 Task: In Heading Arial with underline. Font size of heading  '18'Font style of data Calibri. Font size of data  9Alignment of headline & data Align center. Fill color in heading,  RedFont color of data Black Apply border in Data No BorderIn the sheet   Spark Sales book
Action: Mouse moved to (122, 168)
Screenshot: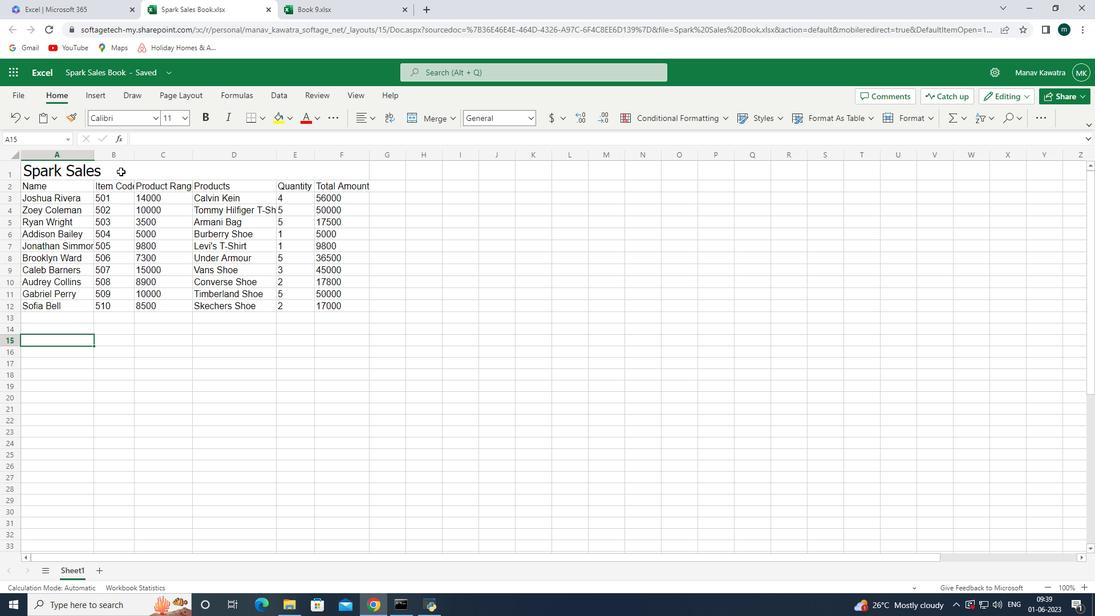 
Action: Mouse pressed left at (122, 168)
Screenshot: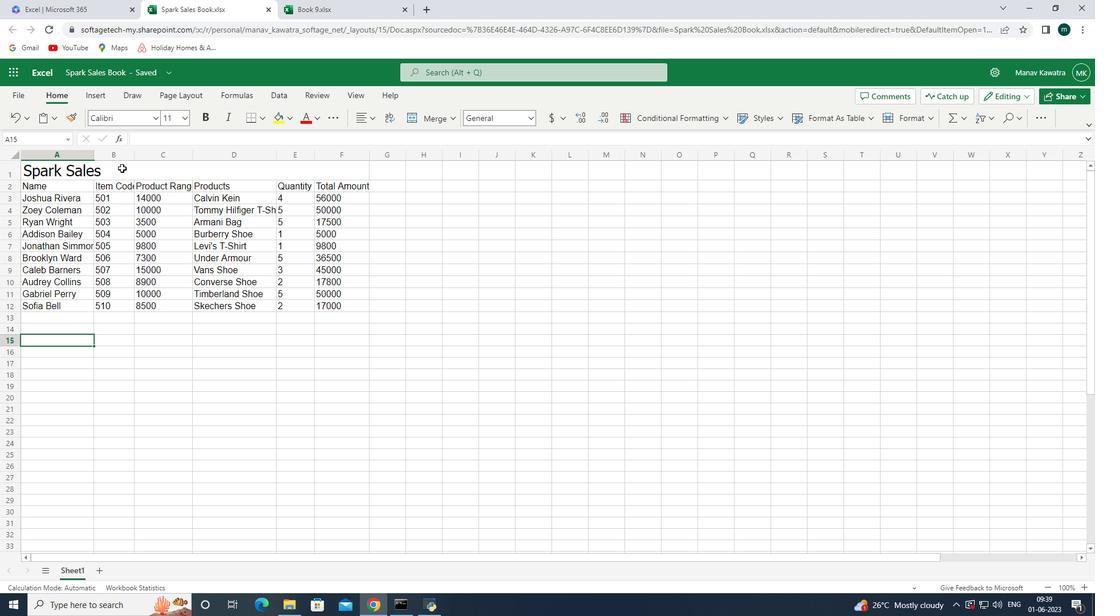 
Action: Mouse moved to (156, 118)
Screenshot: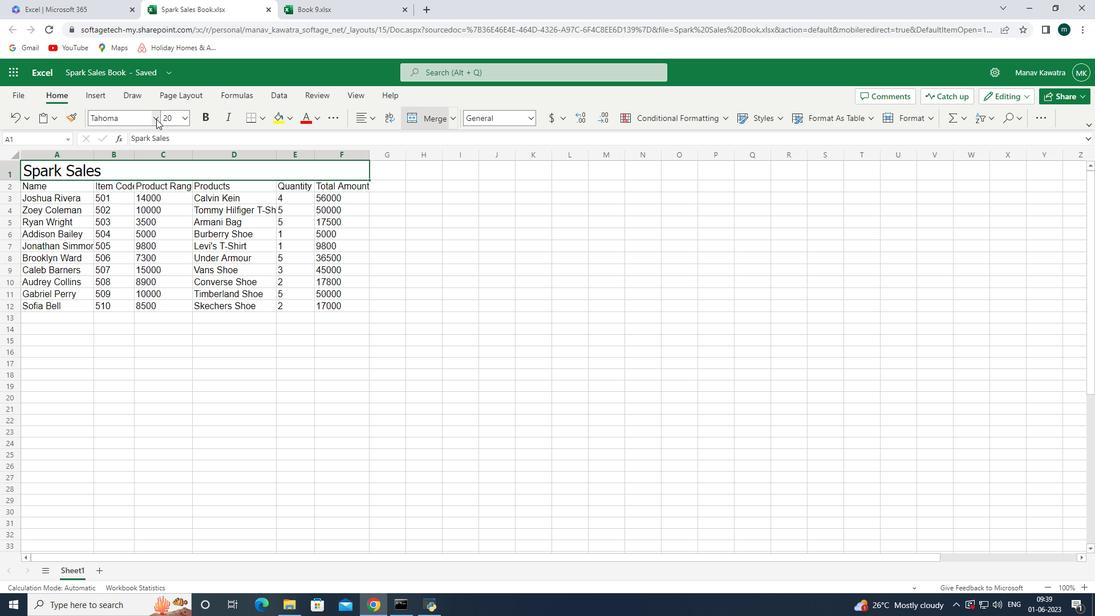 
Action: Mouse pressed left at (156, 118)
Screenshot: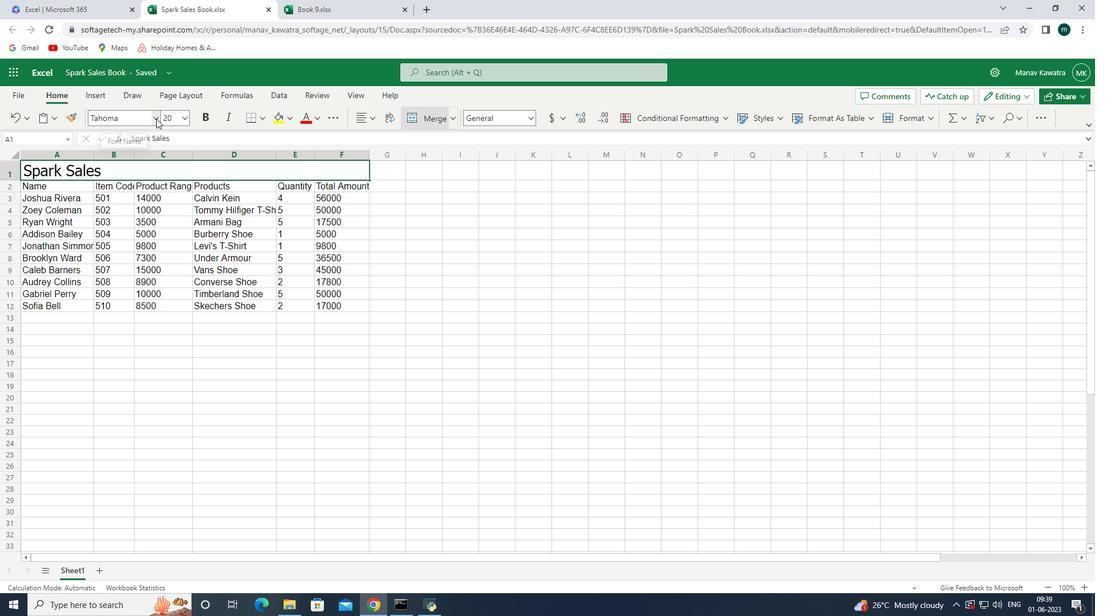 
Action: Mouse moved to (146, 449)
Screenshot: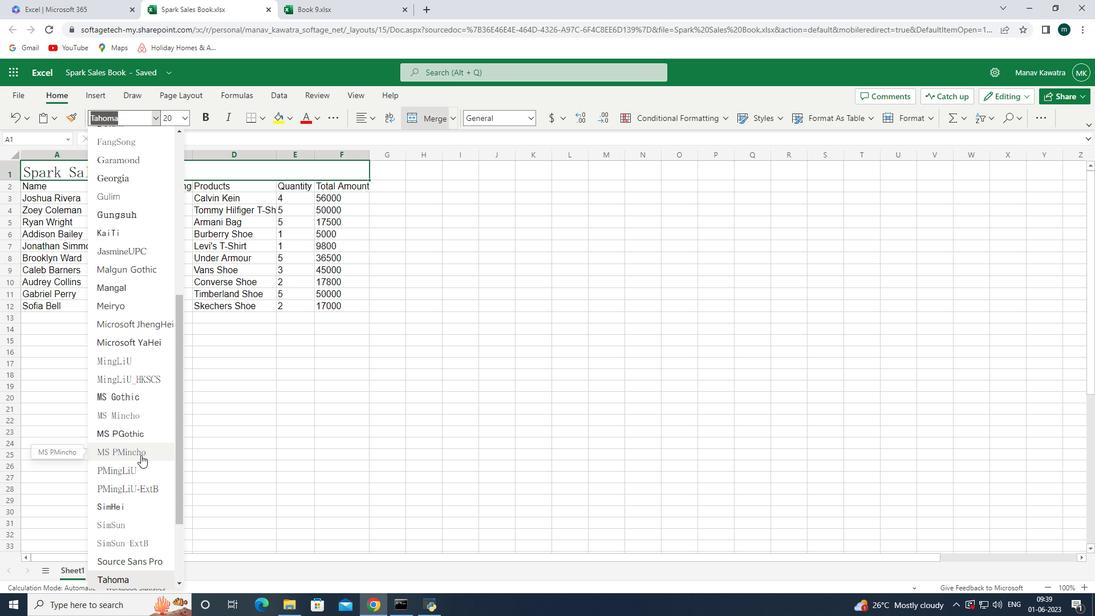 
Action: Key pressed <Key.up><Key.up><Key.up><Key.up><Key.up><Key.up><Key.up><Key.up><Key.up><Key.up><Key.up><Key.up><Key.up><Key.up><Key.up><Key.up><Key.up><Key.up><Key.up><Key.up><Key.up><Key.up><Key.up><Key.up><Key.up><Key.up><Key.up><Key.up><Key.up><Key.up><Key.up><Key.up><Key.up><Key.up><Key.up><Key.up><Key.up><Key.up><Key.up><Key.up><Key.enter><Key.down>
Screenshot: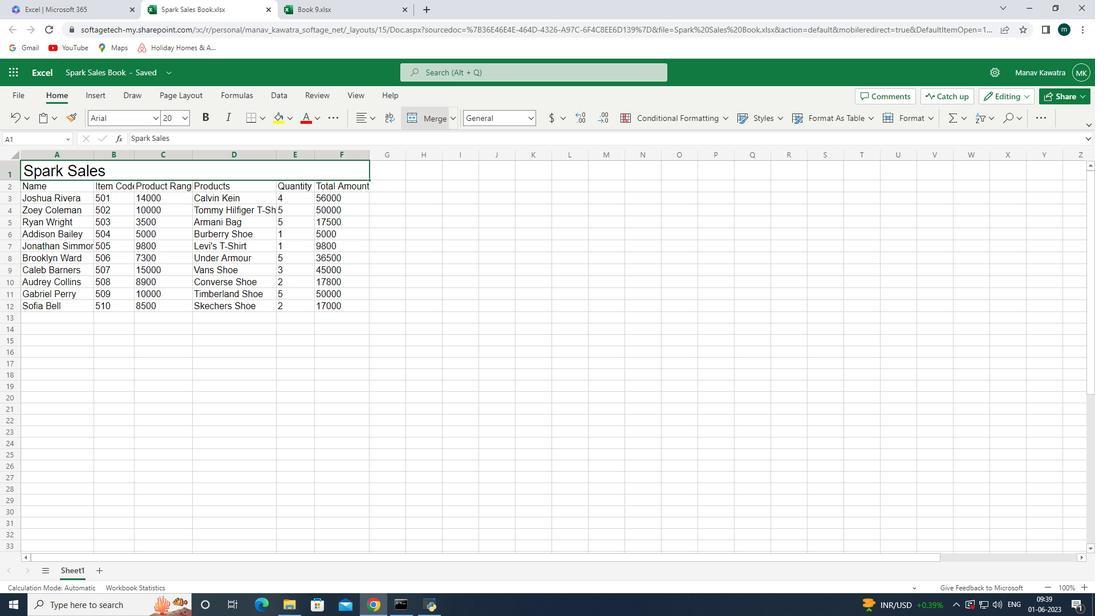 
Action: Mouse moved to (164, 172)
Screenshot: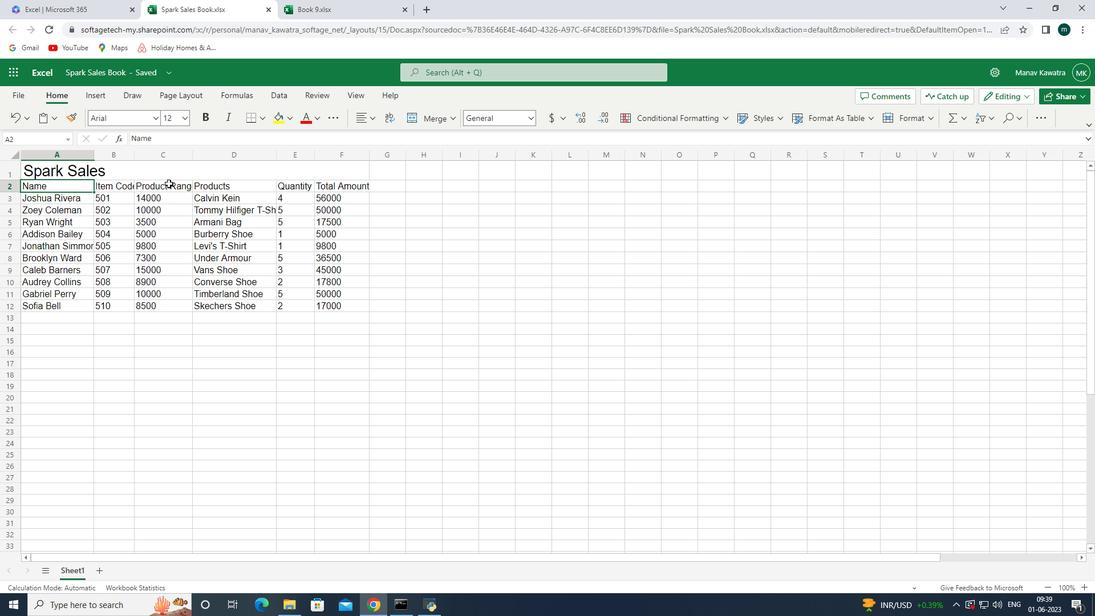 
Action: Mouse pressed left at (164, 172)
Screenshot: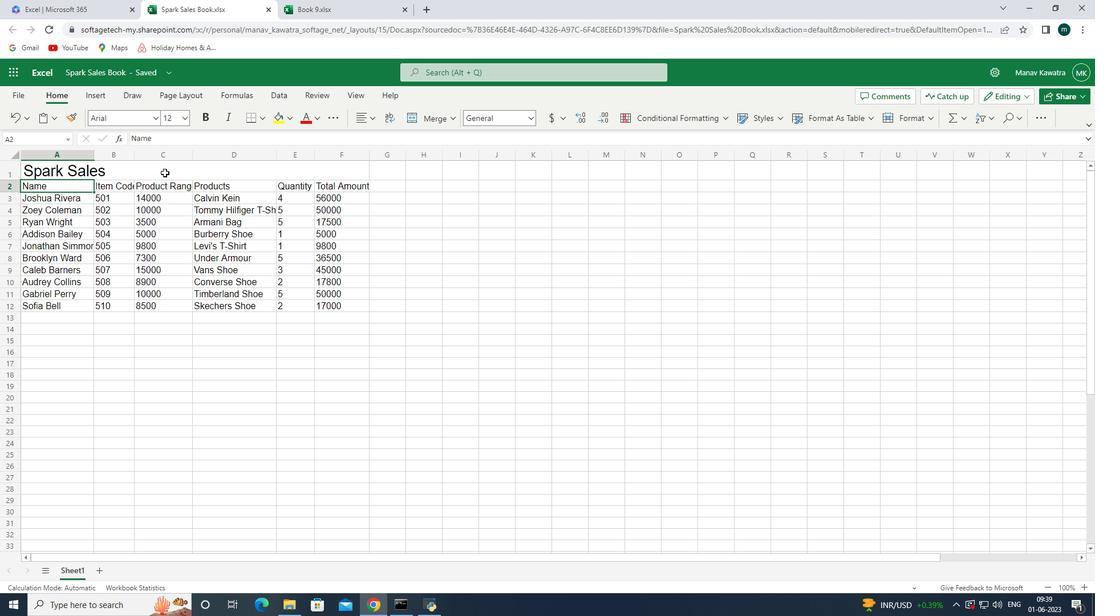 
Action: Mouse moved to (184, 117)
Screenshot: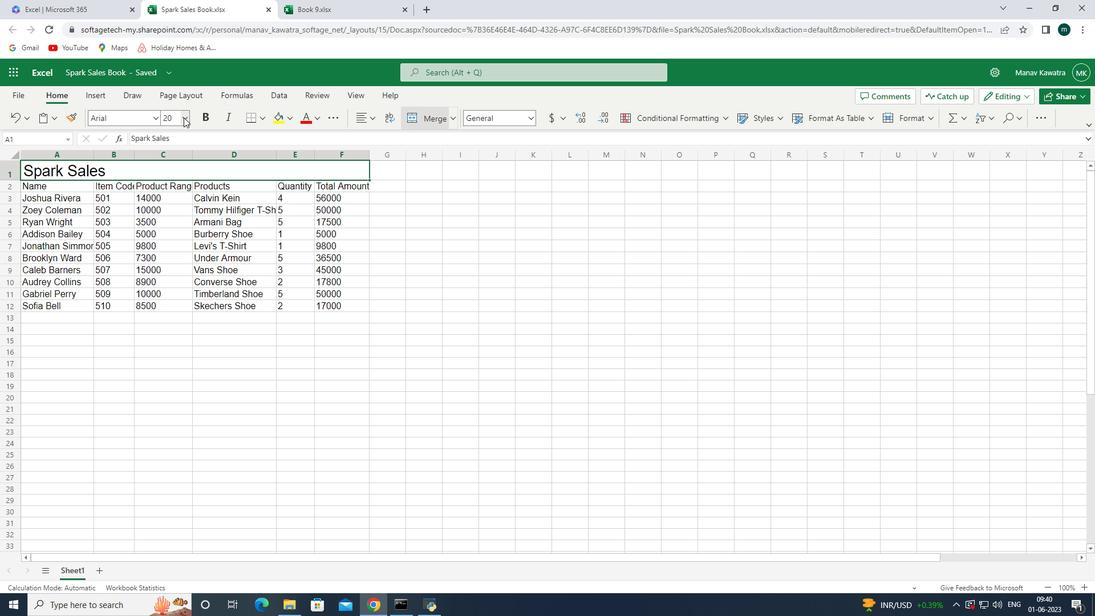 
Action: Mouse pressed left at (184, 117)
Screenshot: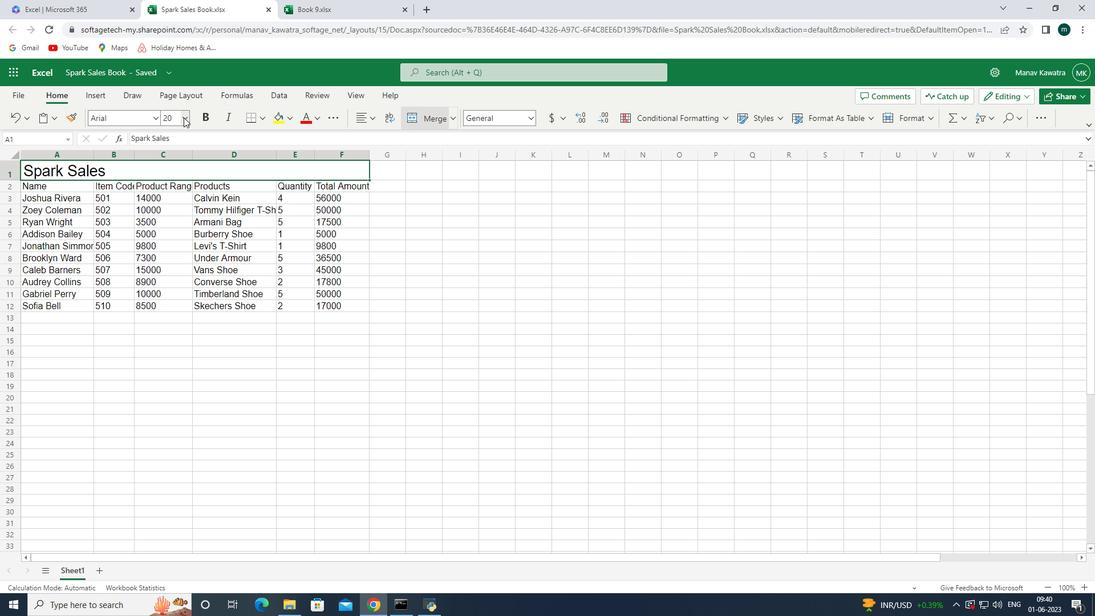 
Action: Mouse moved to (176, 261)
Screenshot: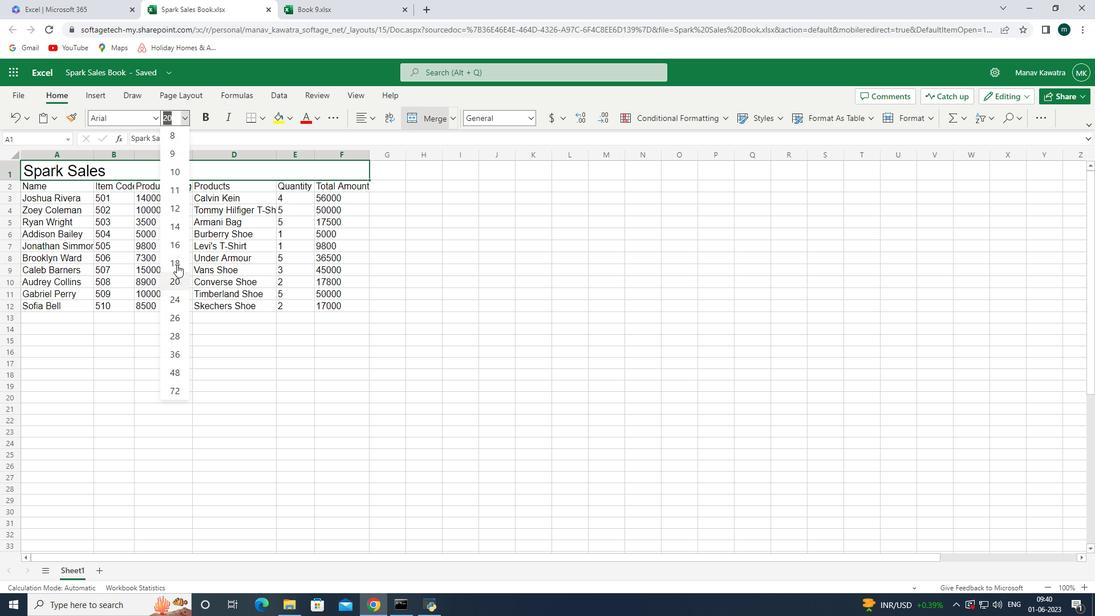 
Action: Mouse pressed left at (176, 261)
Screenshot: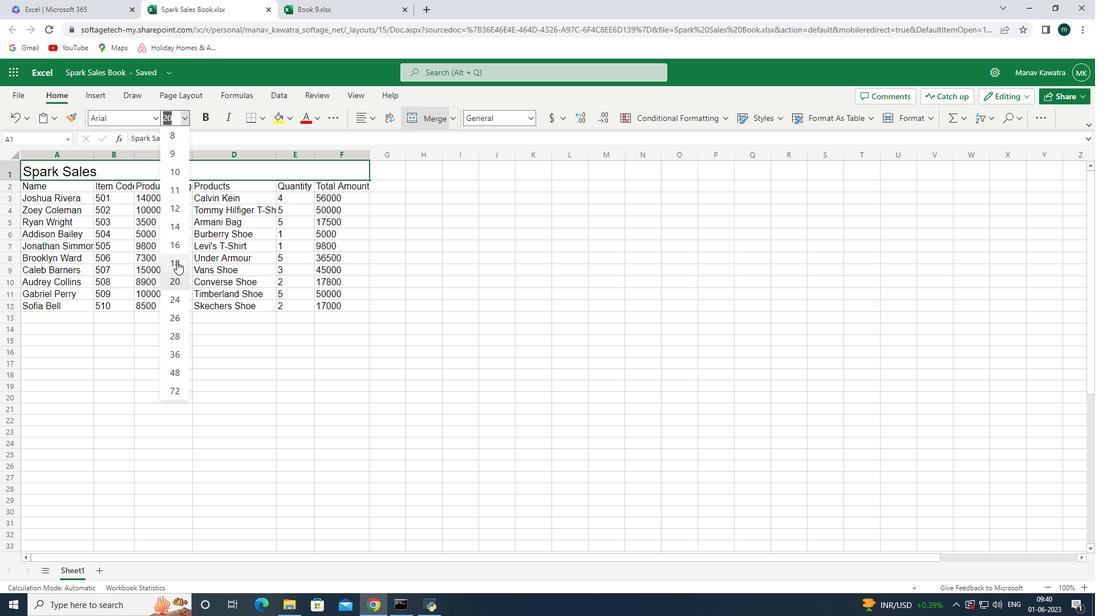 
Action: Mouse moved to (333, 122)
Screenshot: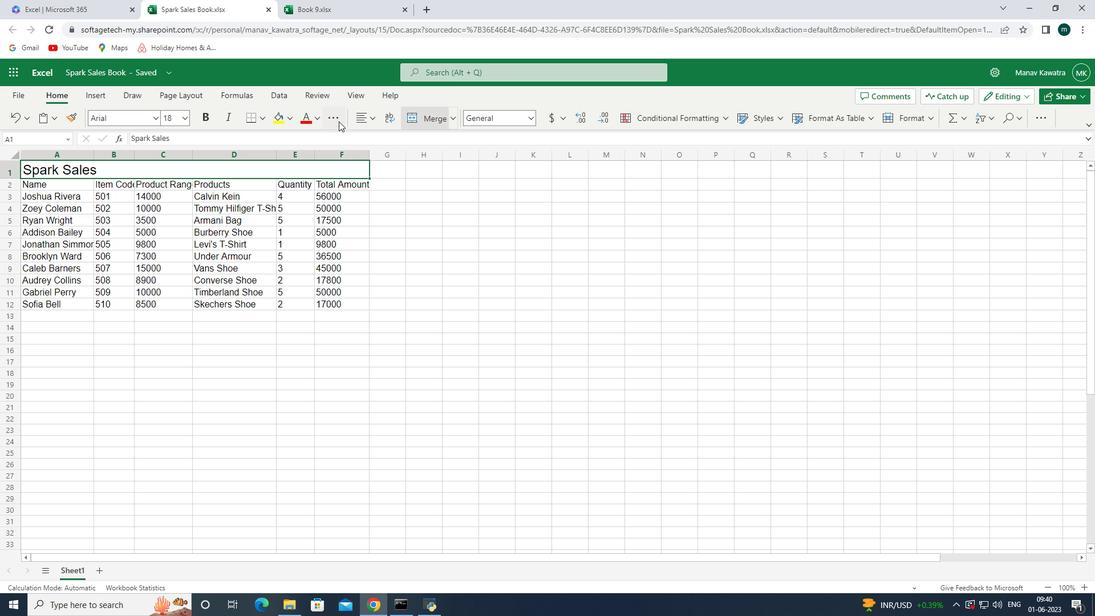 
Action: Mouse pressed left at (333, 122)
Screenshot: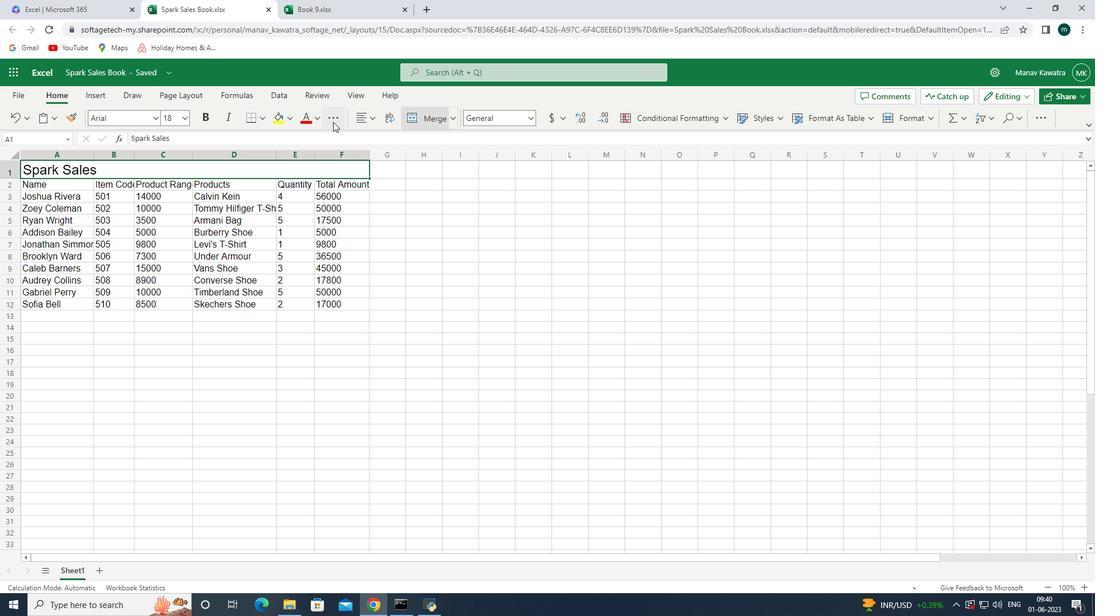 
Action: Mouse moved to (361, 193)
Screenshot: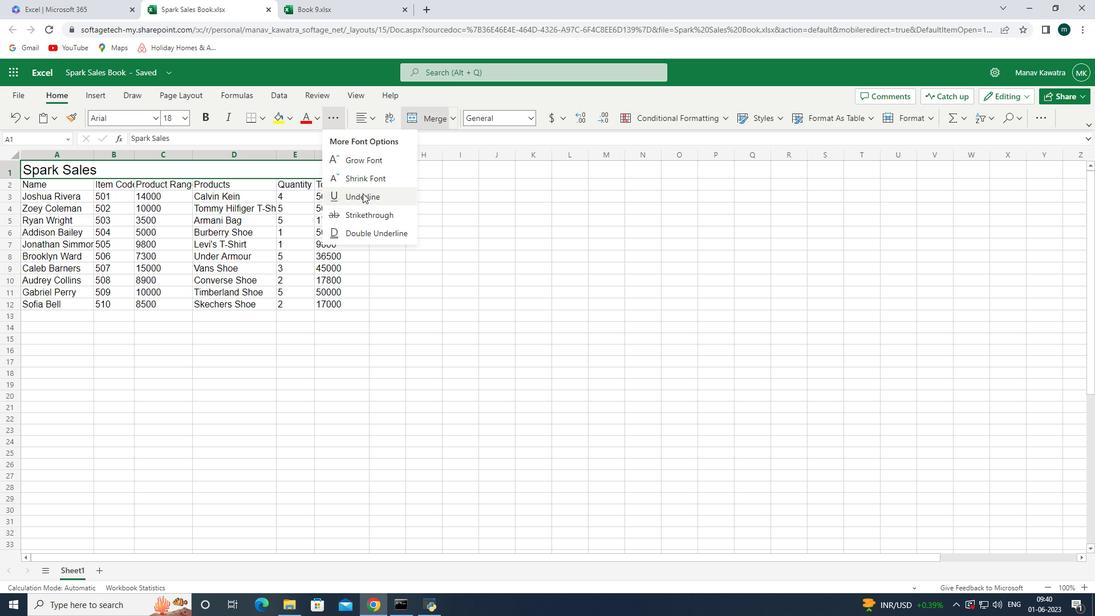 
Action: Mouse pressed left at (361, 193)
Screenshot: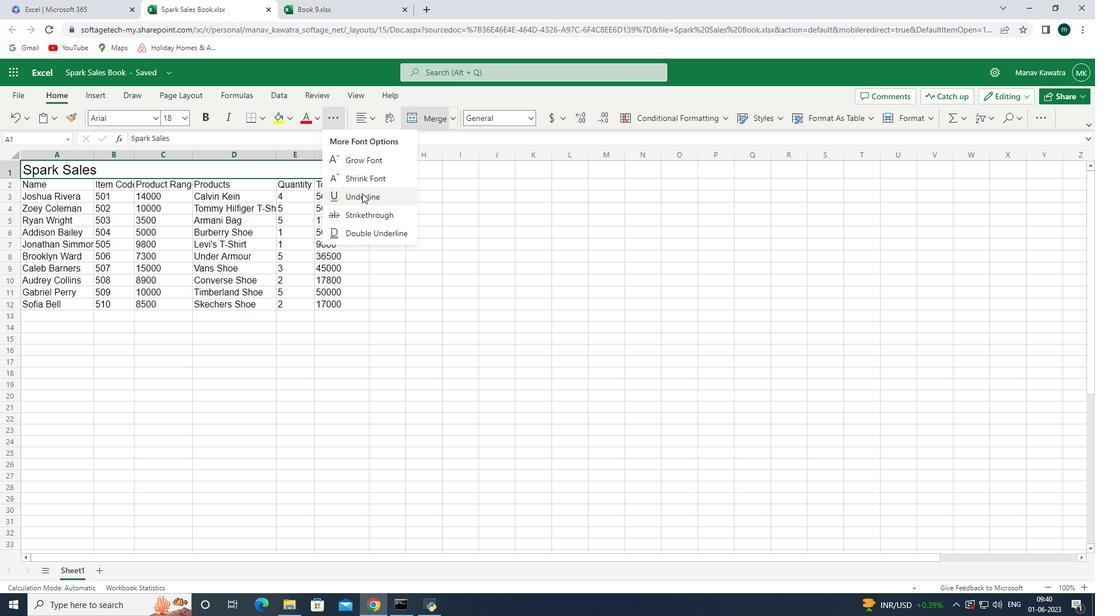 
Action: Mouse moved to (97, 171)
Screenshot: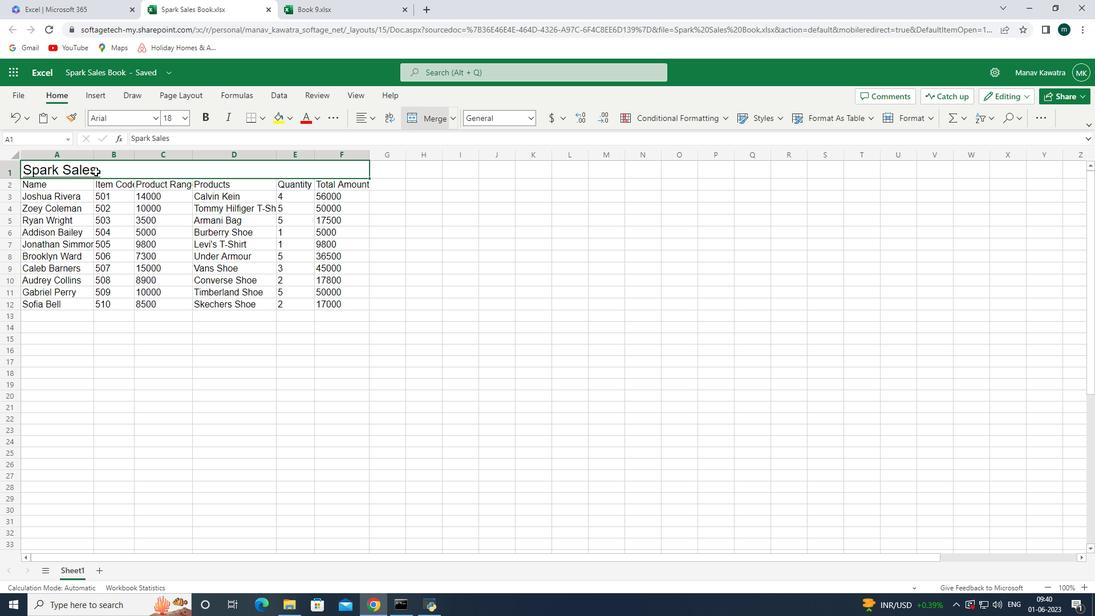
Action: Mouse pressed left at (97, 171)
Screenshot: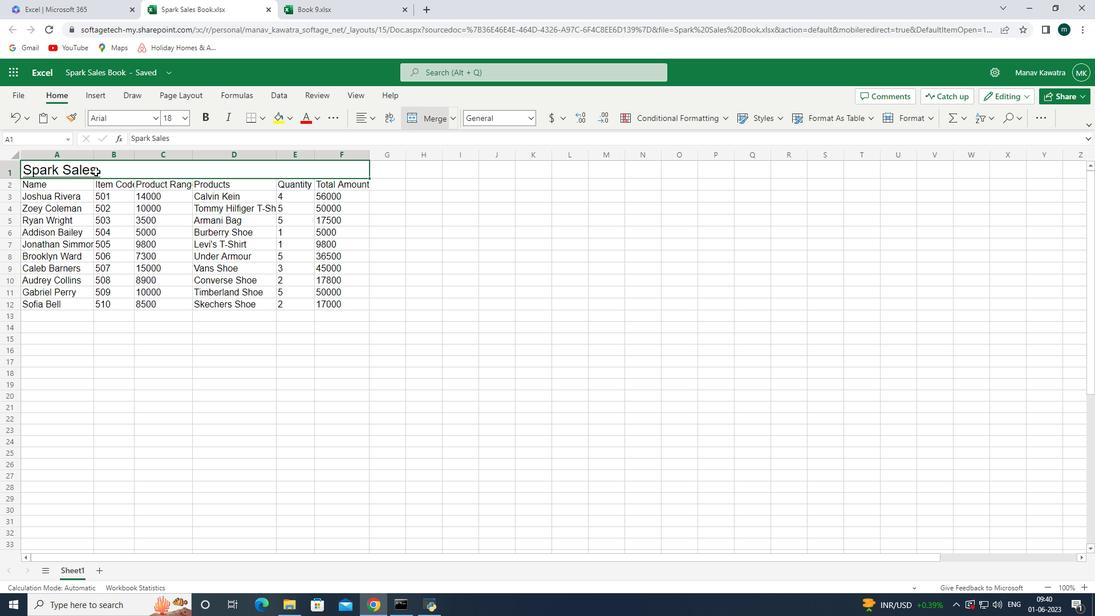 
Action: Mouse moved to (404, 225)
Screenshot: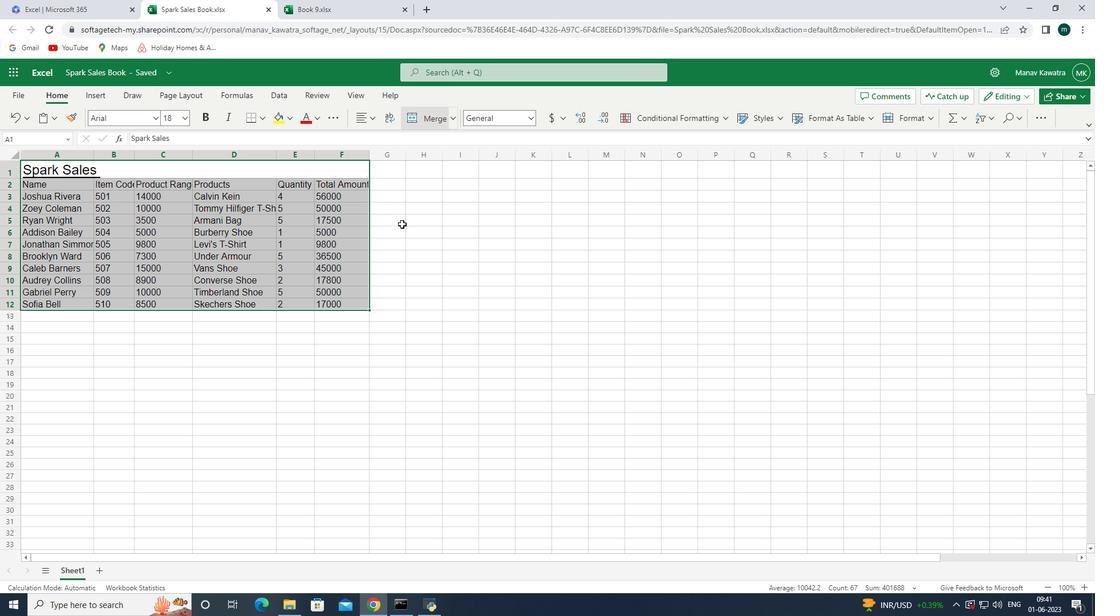 
Action: Mouse pressed left at (404, 225)
Screenshot: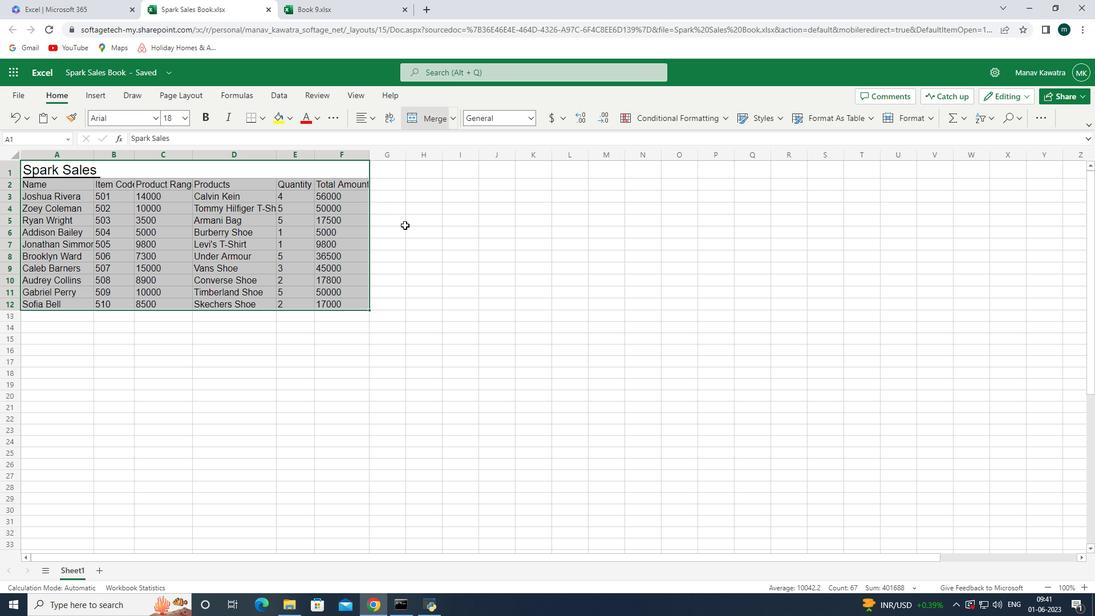 
Action: Mouse moved to (47, 183)
Screenshot: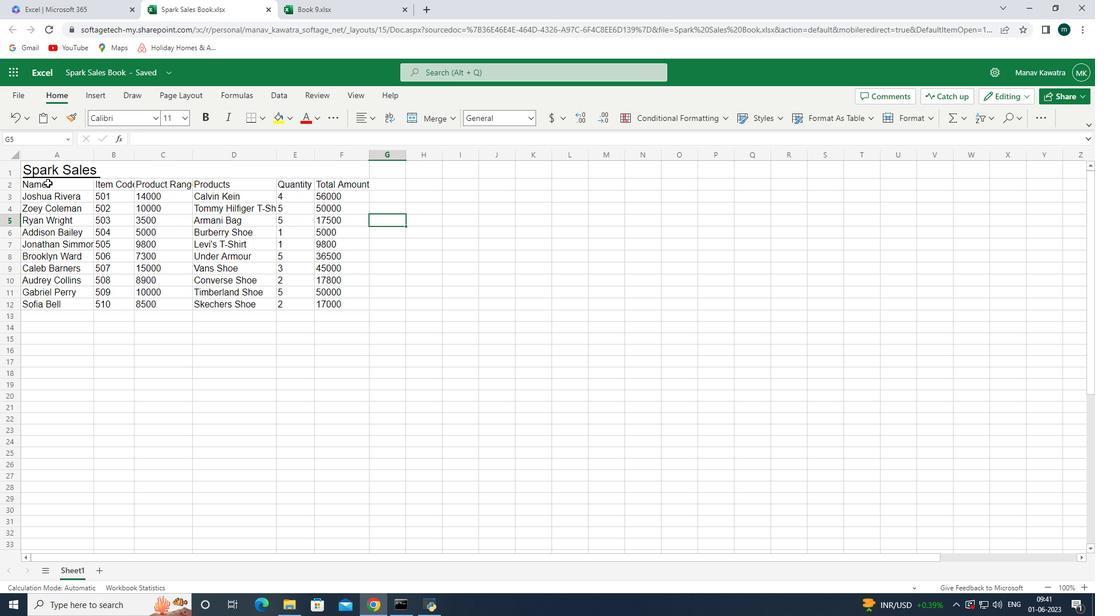 
Action: Mouse pressed left at (47, 183)
Screenshot: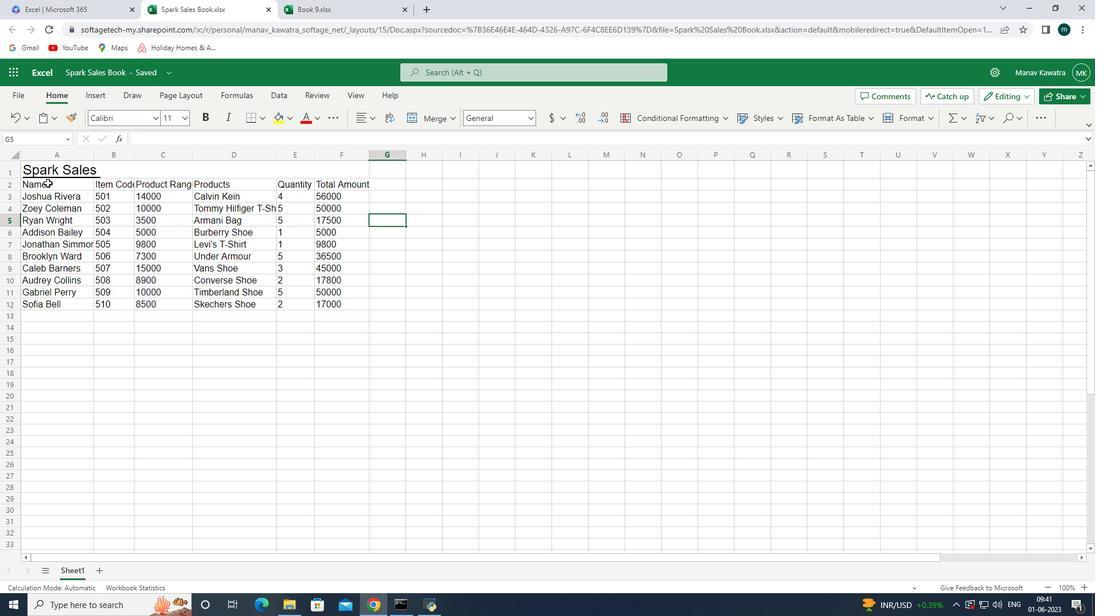 
Action: Mouse moved to (181, 118)
Screenshot: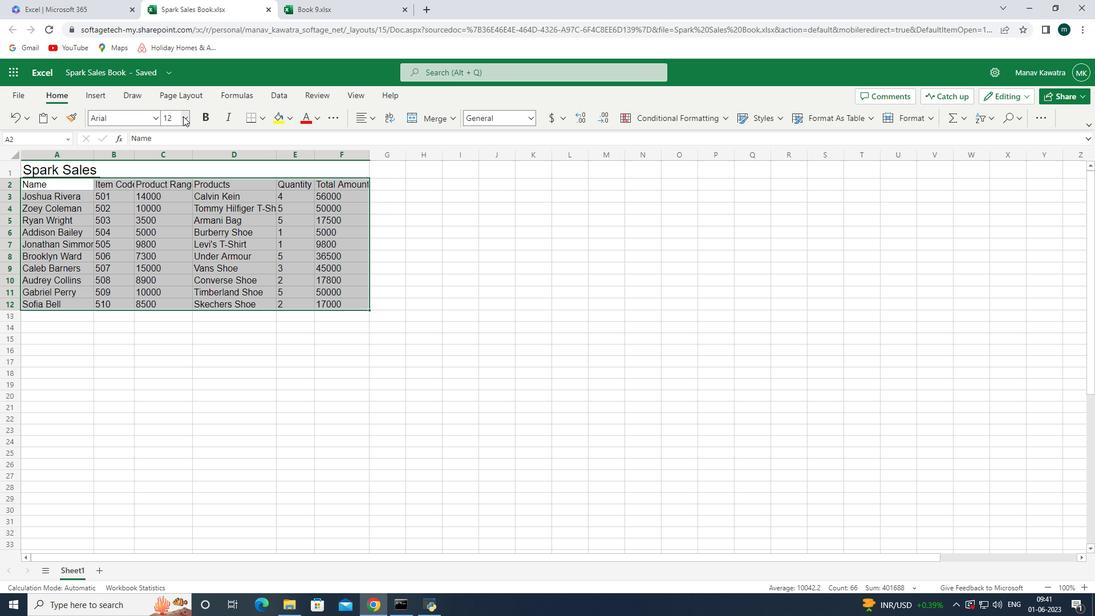 
Action: Mouse pressed left at (181, 118)
Screenshot: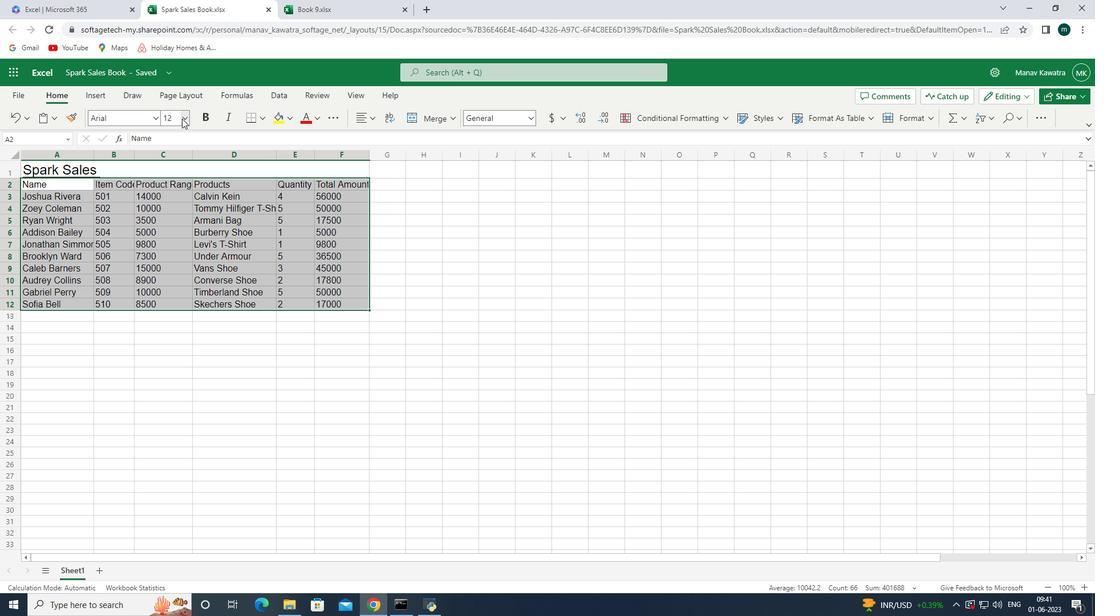 
Action: Mouse moved to (183, 156)
Screenshot: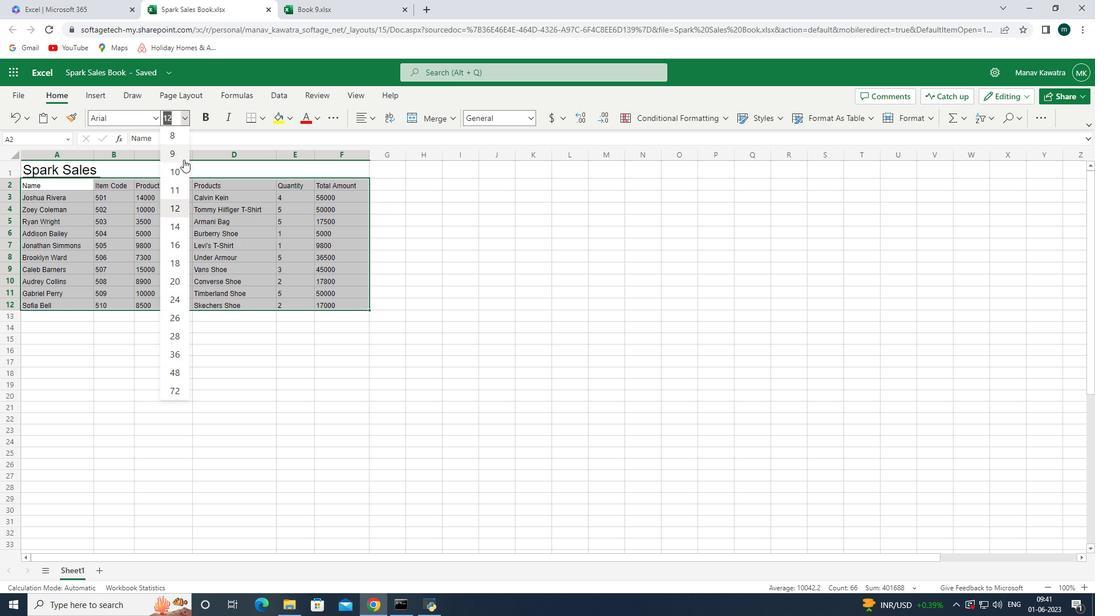 
Action: Mouse pressed left at (183, 156)
Screenshot: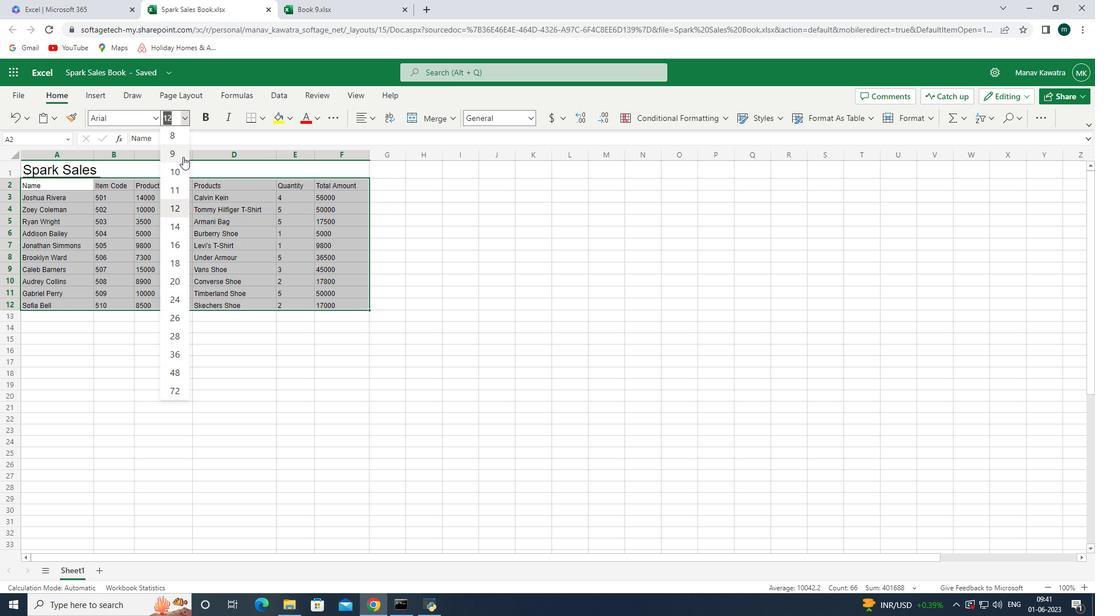 
Action: Mouse moved to (180, 175)
Screenshot: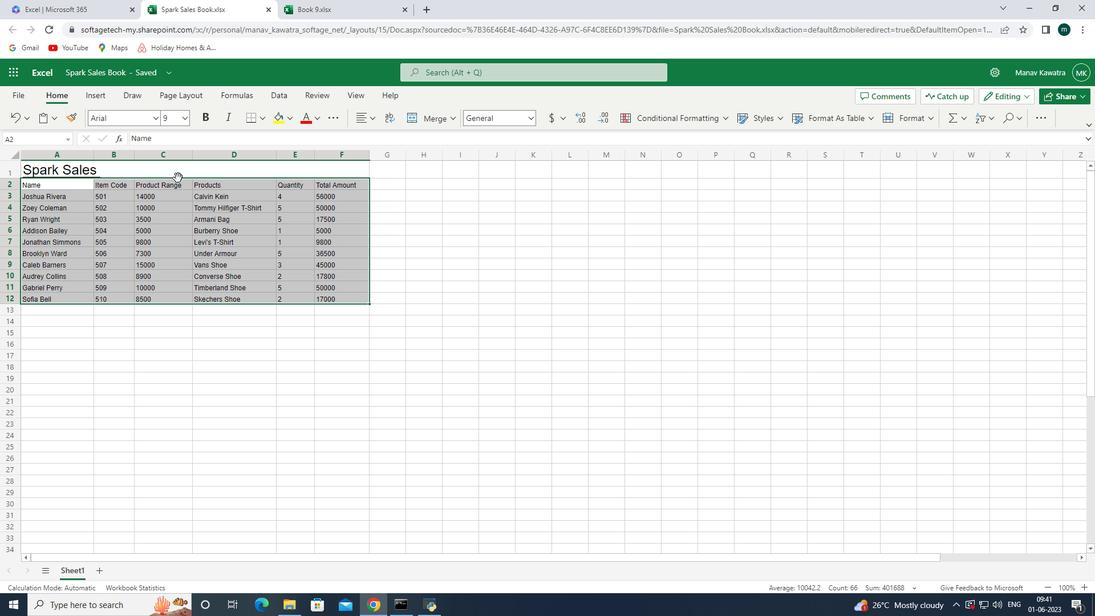 
Action: Mouse pressed left at (180, 175)
Screenshot: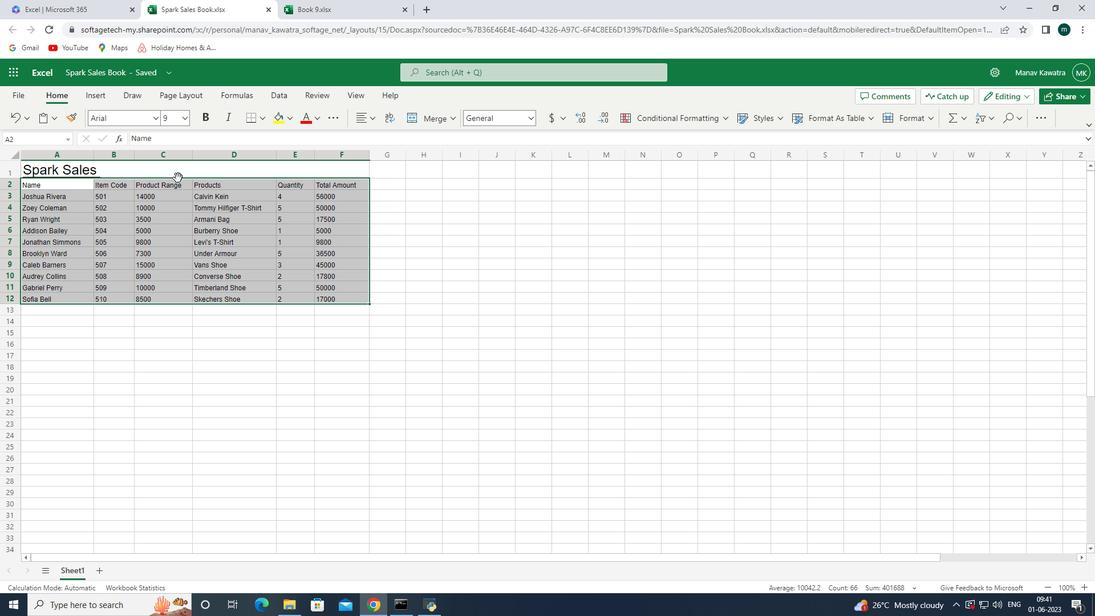 
Action: Mouse moved to (314, 116)
Screenshot: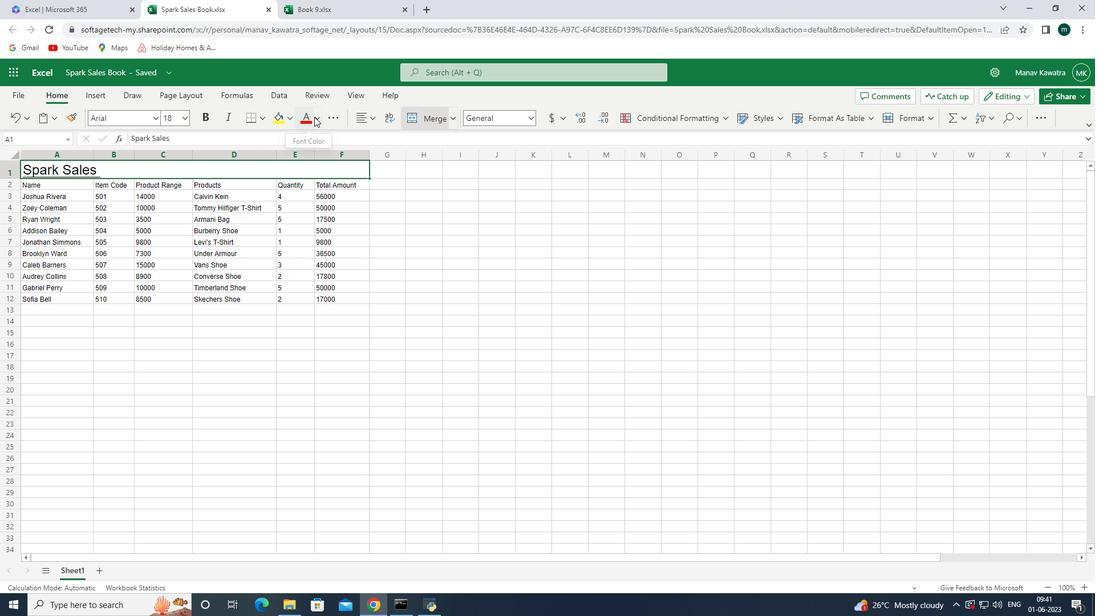 
Action: Mouse pressed left at (314, 116)
Screenshot: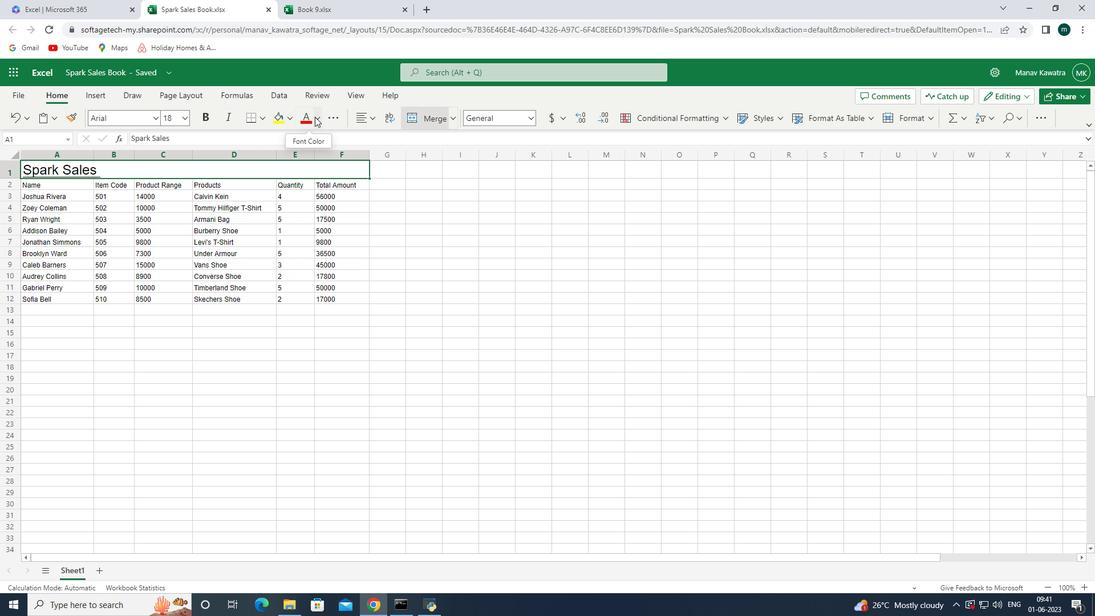 
Action: Mouse moved to (324, 313)
Screenshot: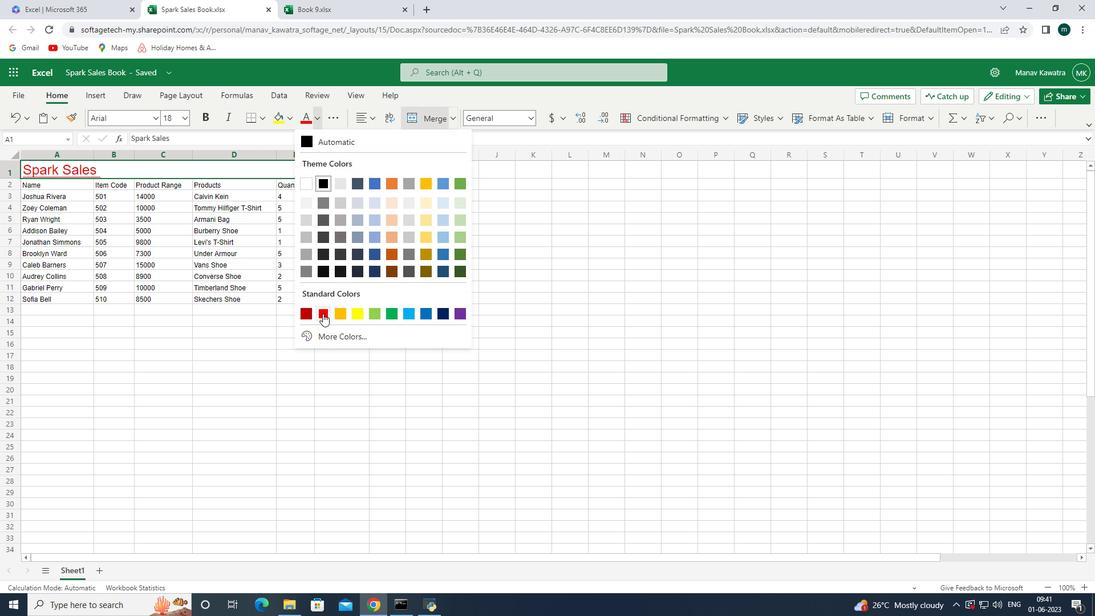 
Action: Mouse pressed left at (324, 313)
Screenshot: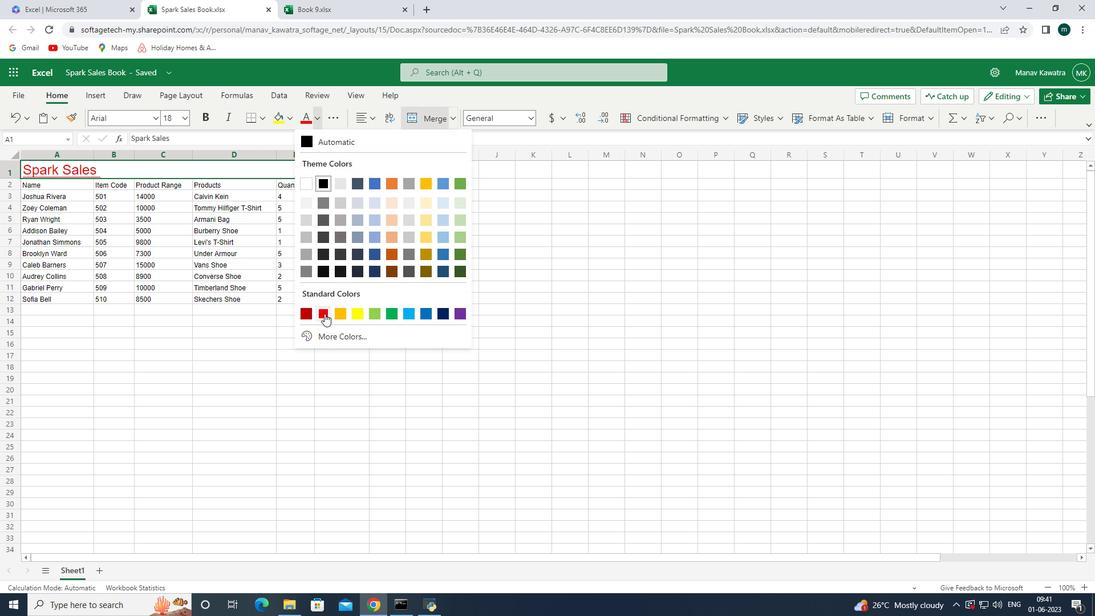 
Action: Mouse moved to (317, 119)
Screenshot: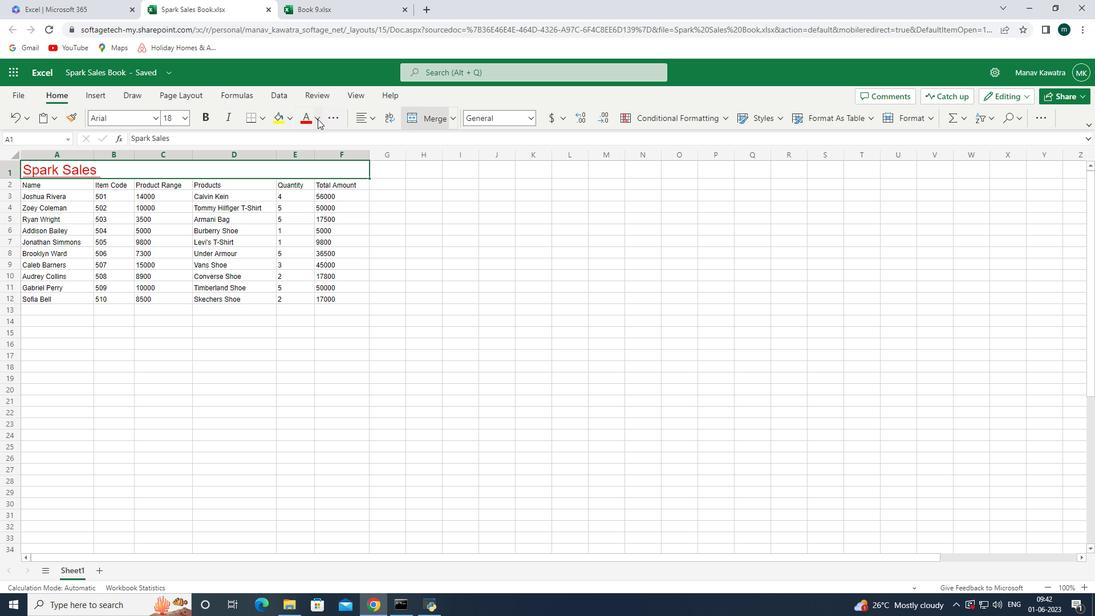 
Action: Mouse pressed left at (317, 119)
Screenshot: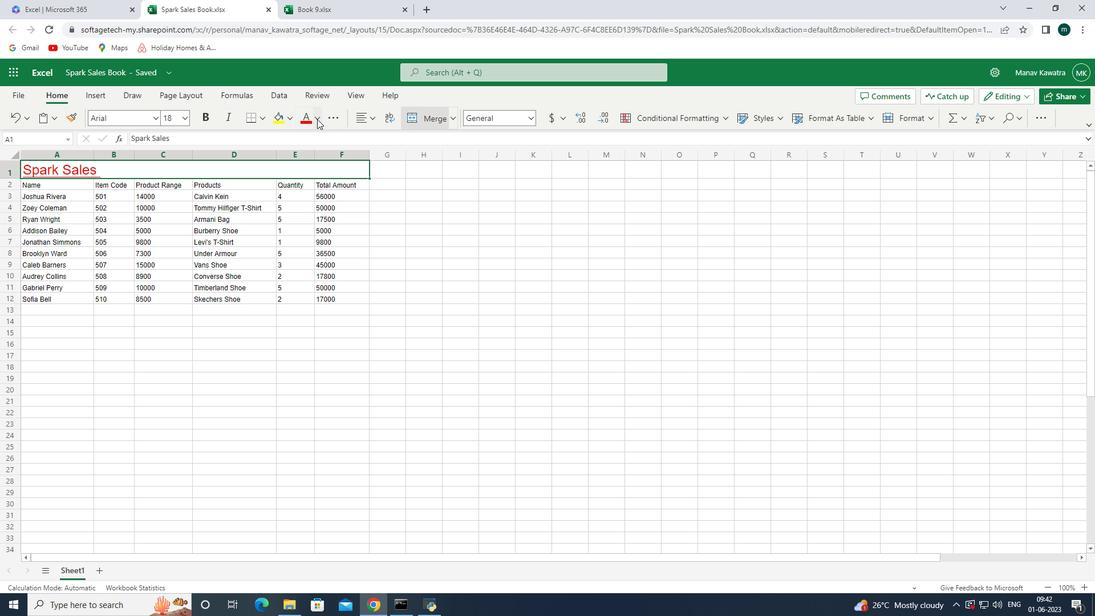 
Action: Mouse moved to (288, 111)
Screenshot: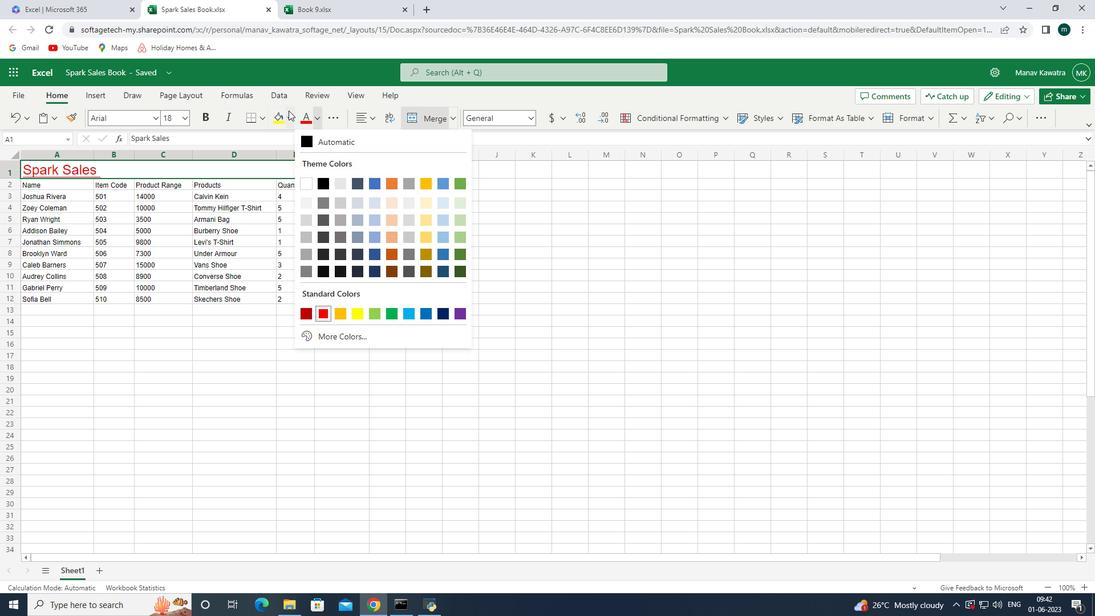 
Action: Mouse pressed left at (288, 111)
Screenshot: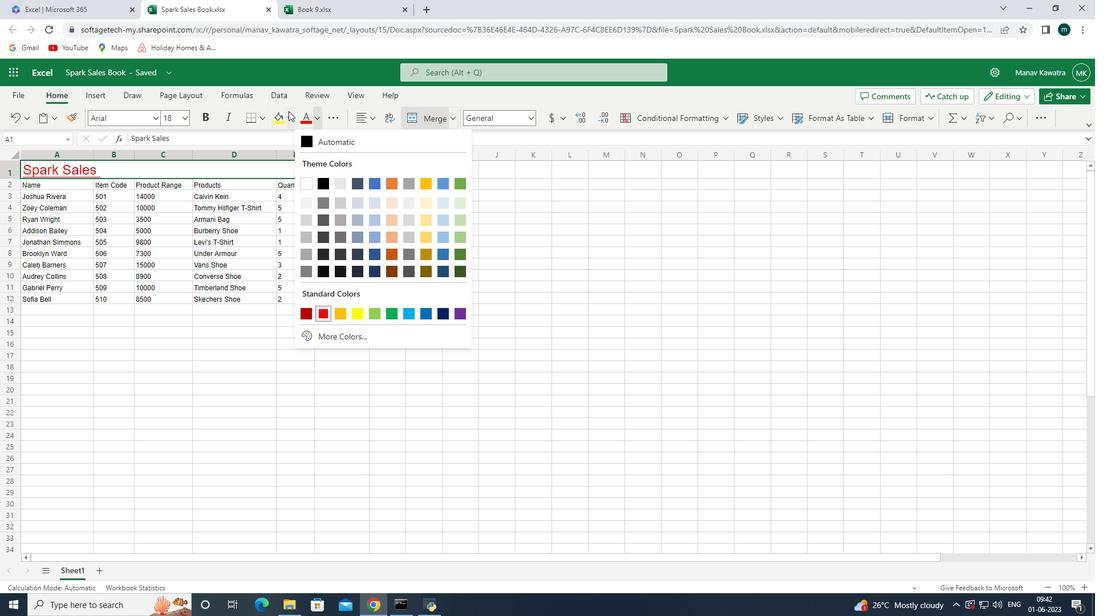 
Action: Mouse moved to (298, 161)
Screenshot: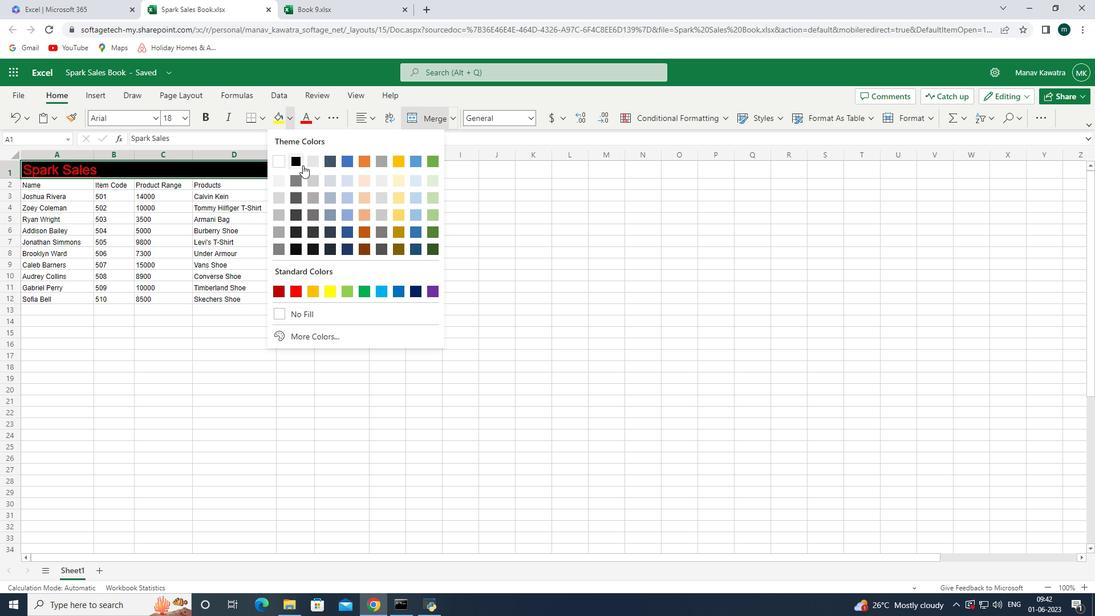 
Action: Mouse pressed left at (298, 161)
Screenshot: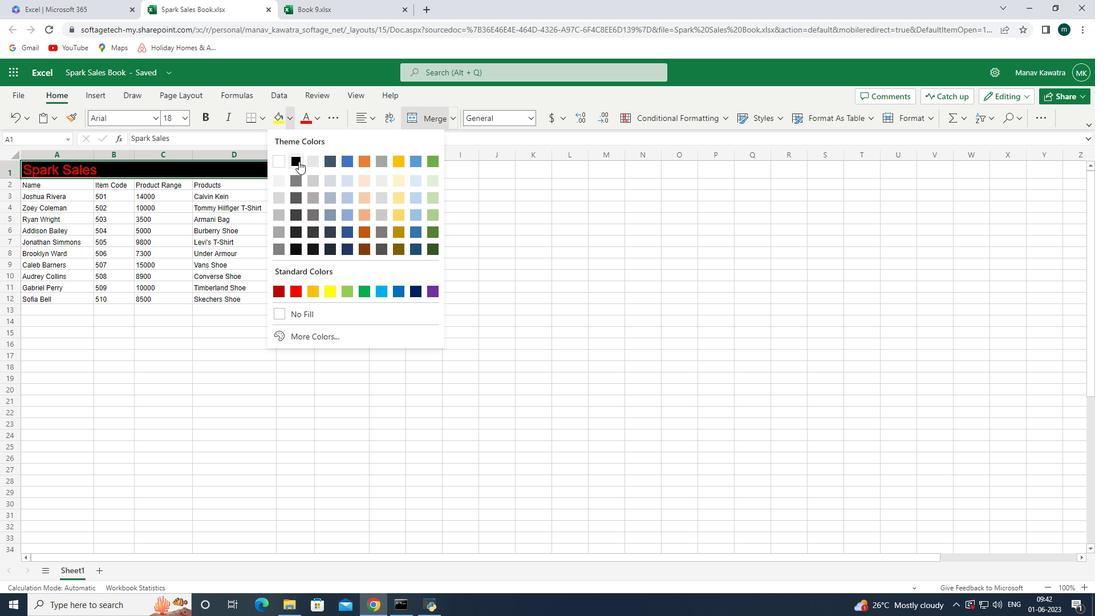 
Action: Mouse moved to (30, 168)
Screenshot: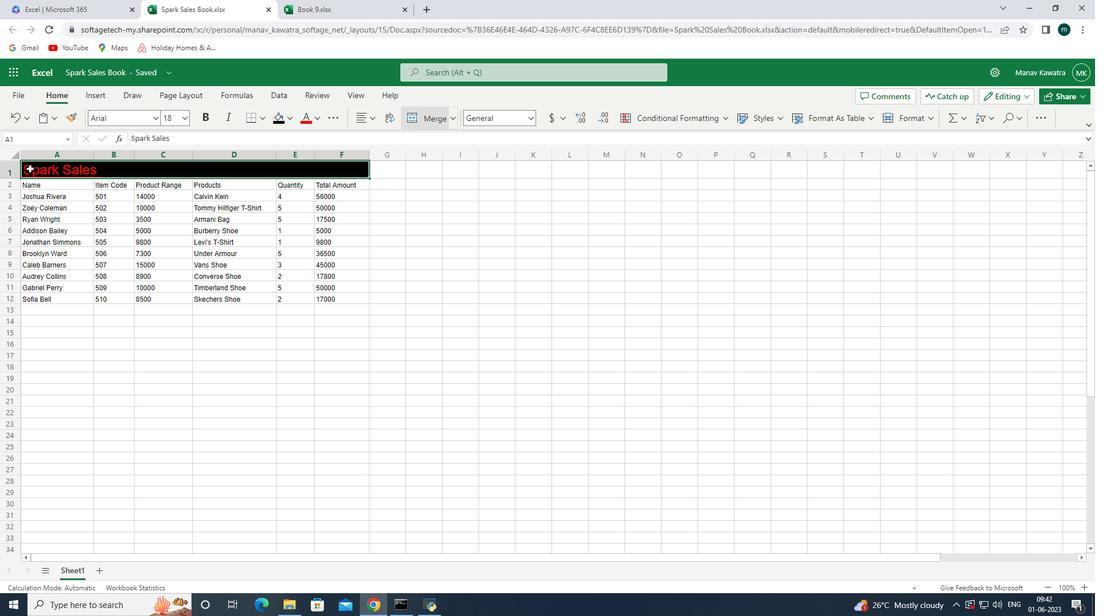 
Action: Mouse pressed left at (30, 168)
Screenshot: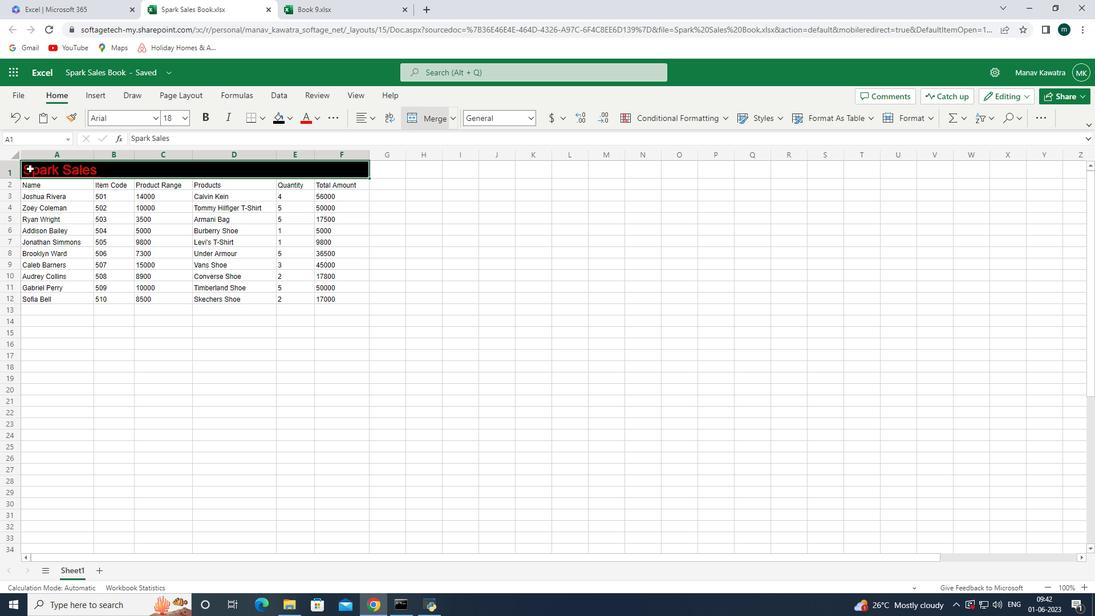 
Action: Mouse moved to (264, 116)
Screenshot: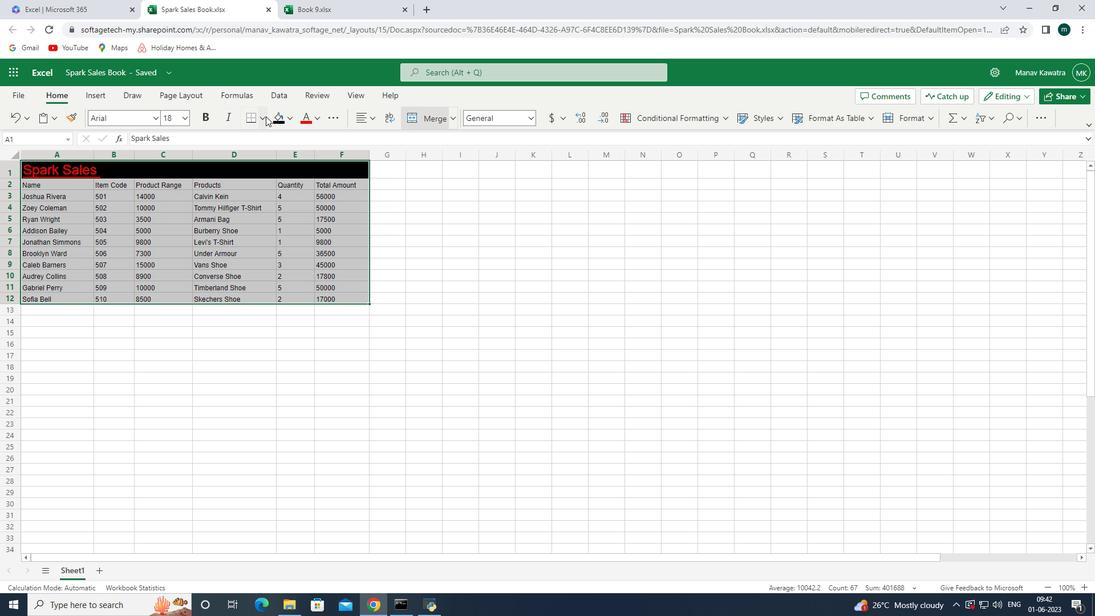
Action: Mouse pressed left at (264, 116)
Screenshot: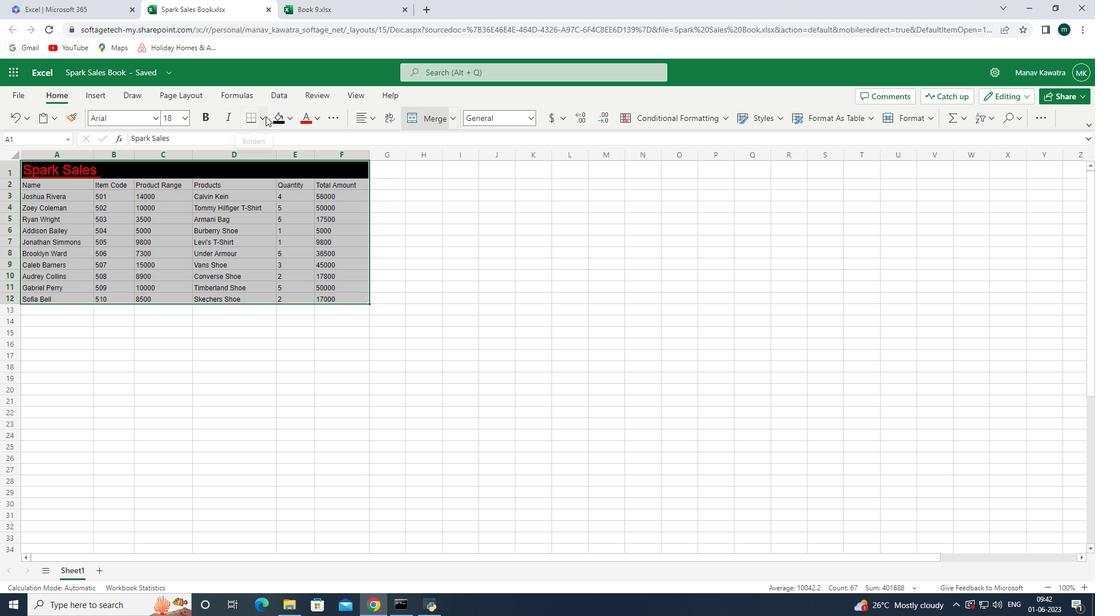 
Action: Mouse moved to (296, 171)
Screenshot: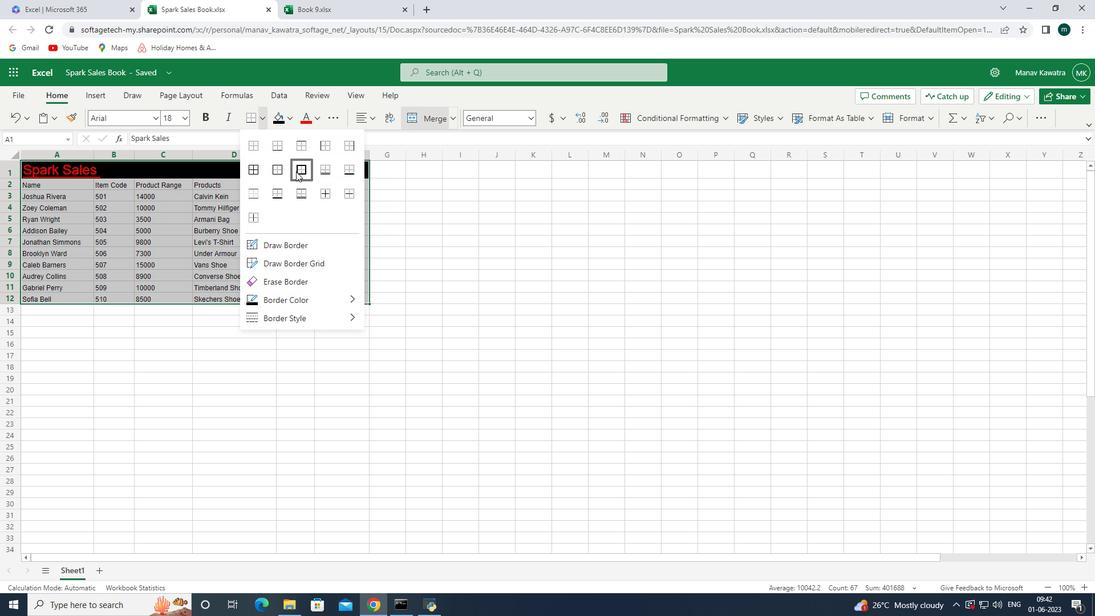 
Action: Mouse pressed left at (296, 171)
Screenshot: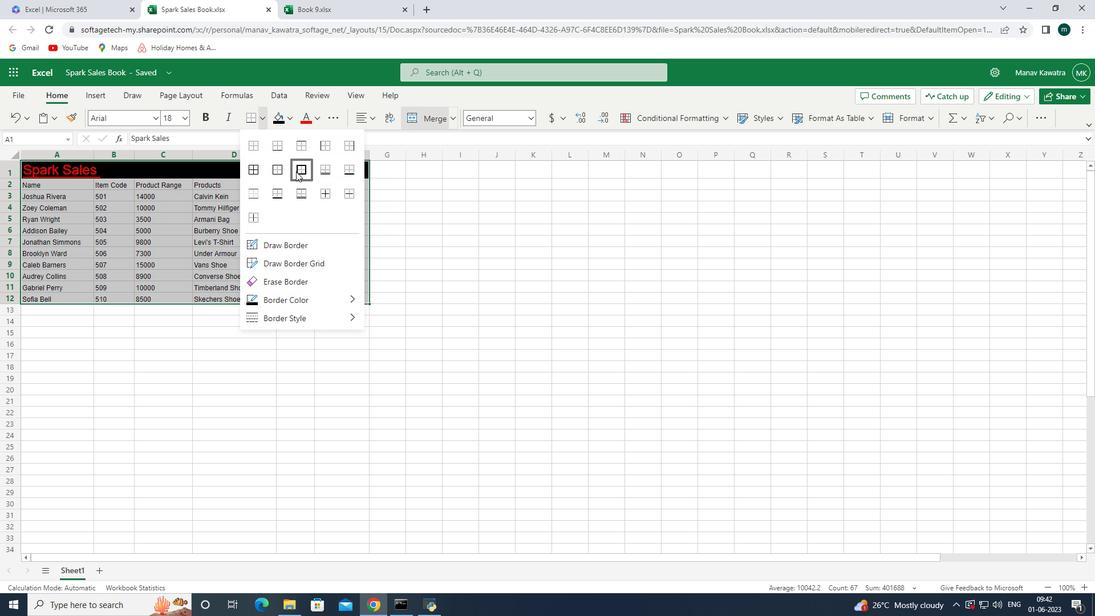
Action: Mouse moved to (338, 117)
Screenshot: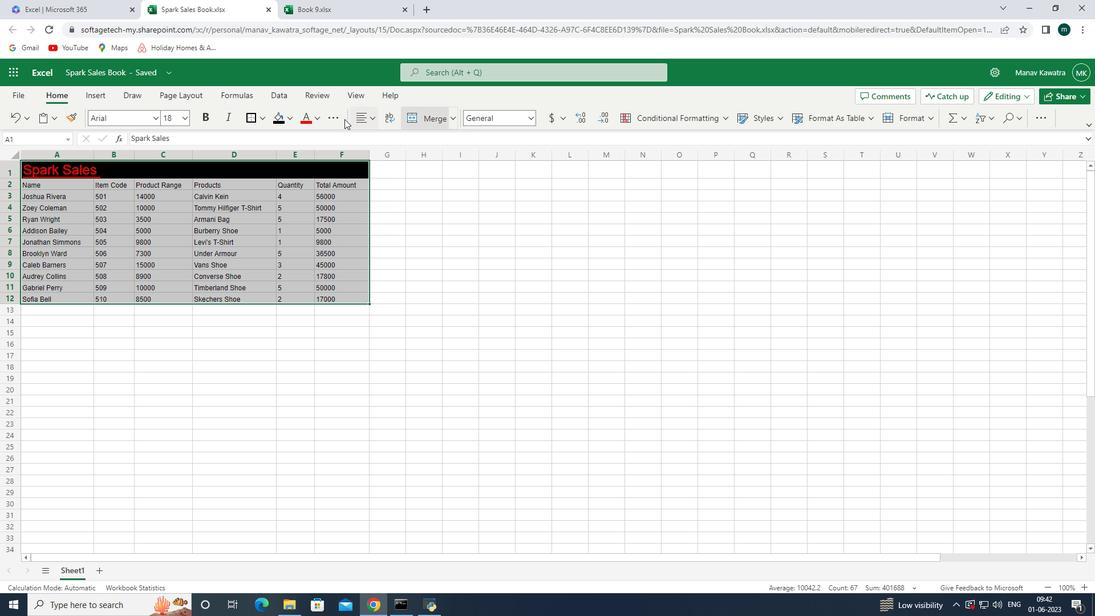 
Action: Mouse pressed left at (338, 117)
Screenshot: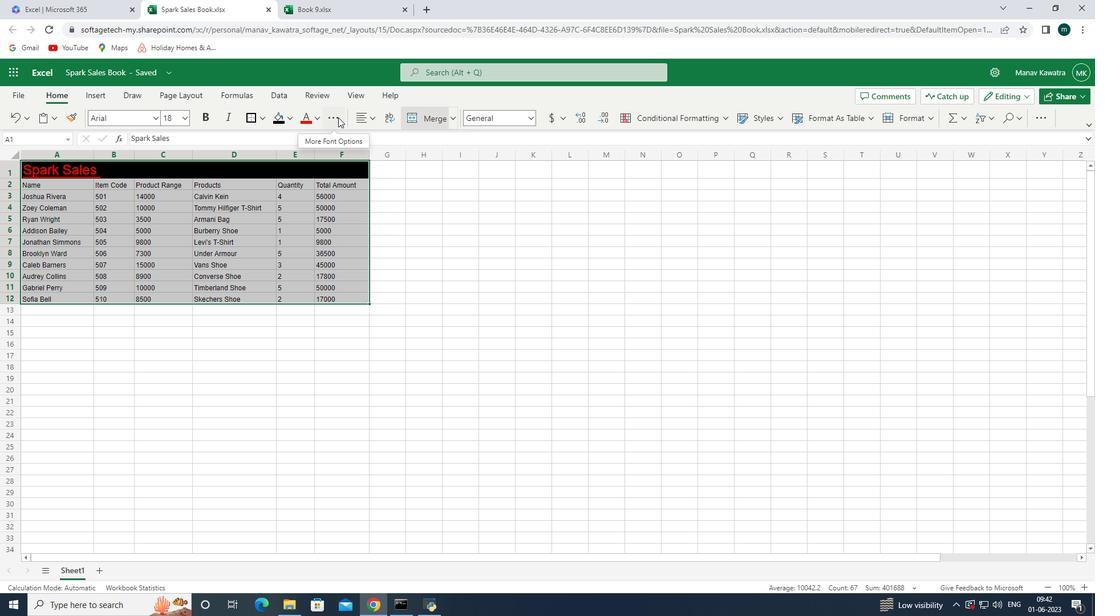 
Action: Mouse moved to (368, 115)
Screenshot: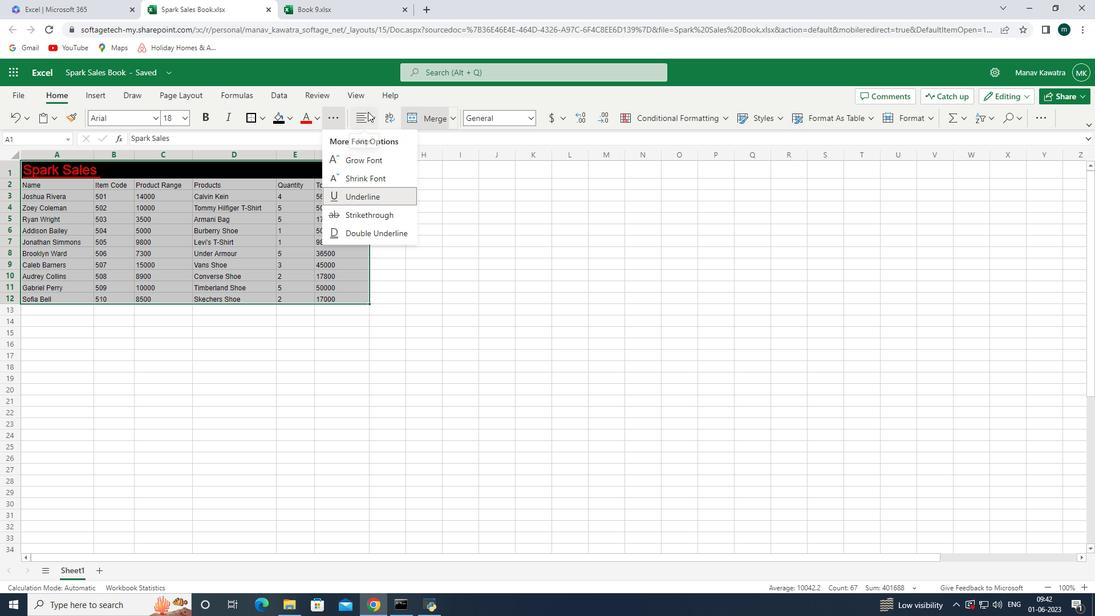 
Action: Mouse pressed left at (368, 115)
Screenshot: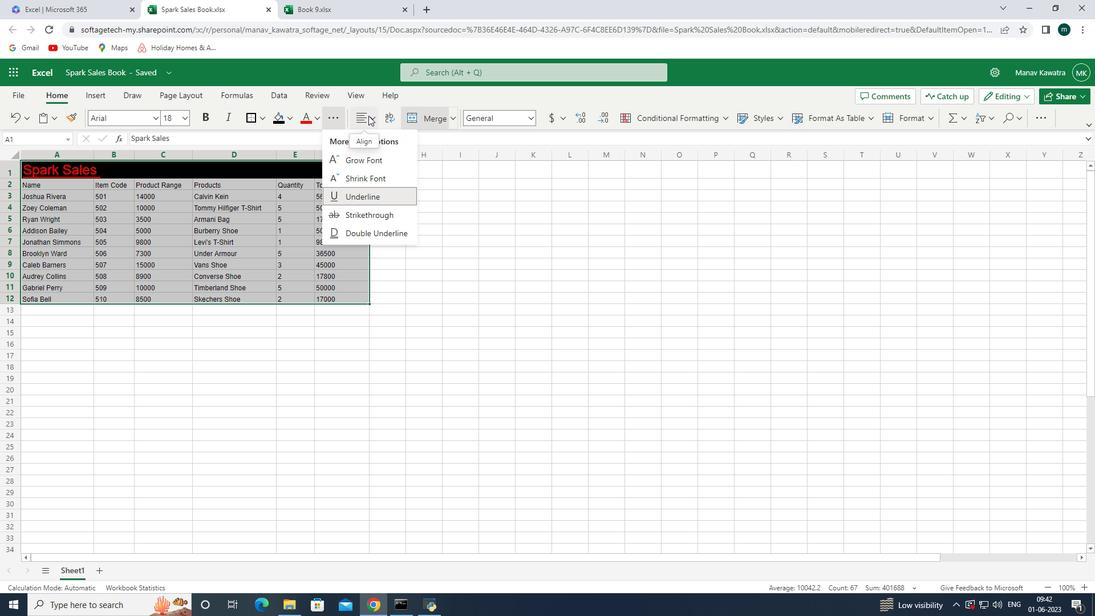 
Action: Mouse moved to (382, 164)
Screenshot: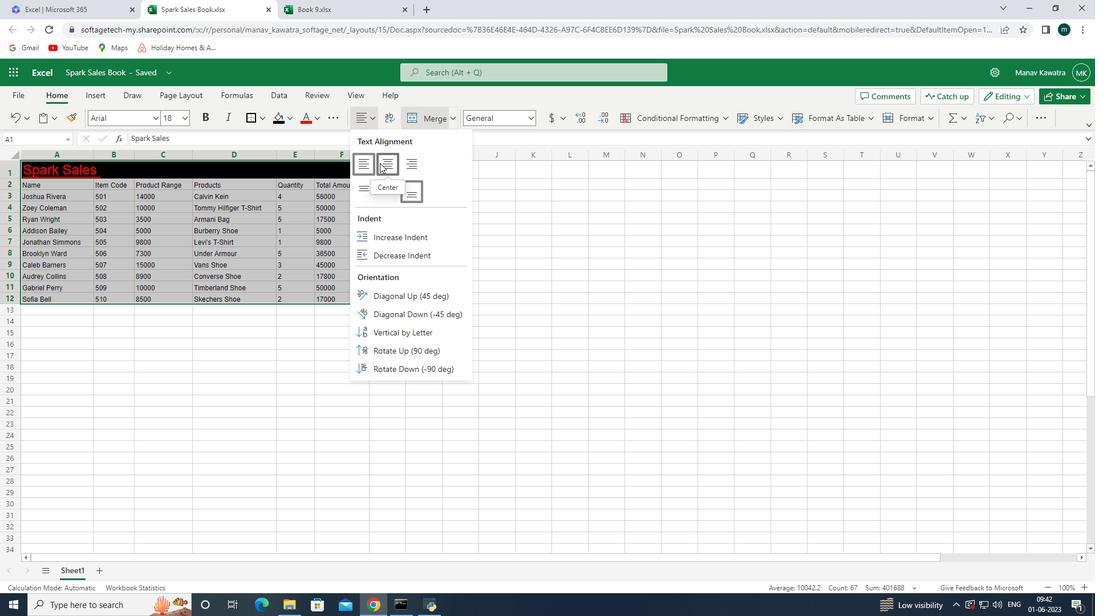 
Action: Mouse pressed left at (382, 164)
Screenshot: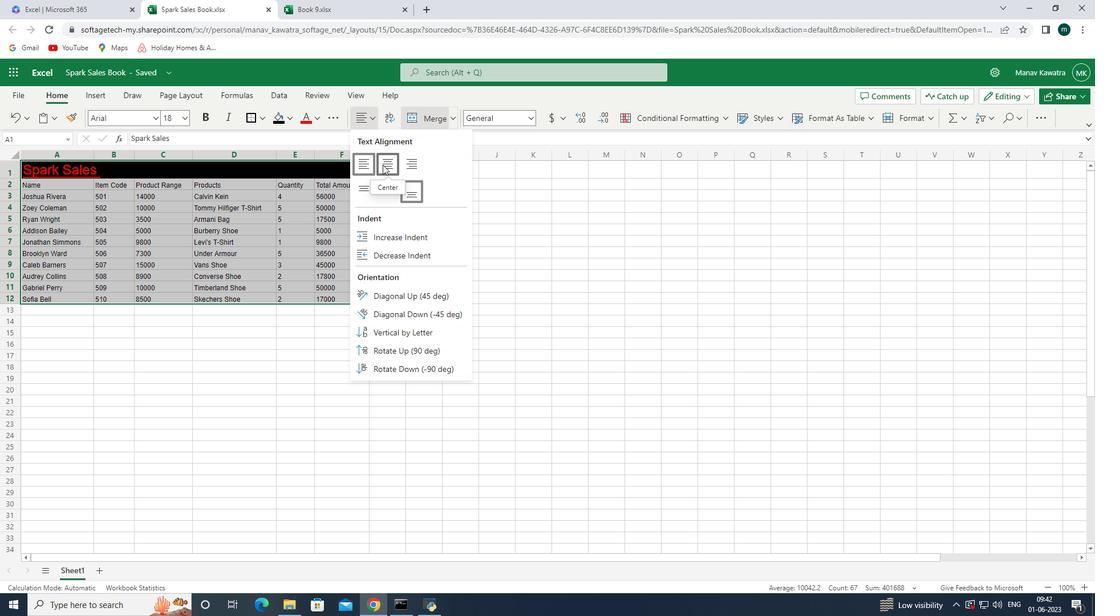 
Action: Mouse moved to (389, 216)
Screenshot: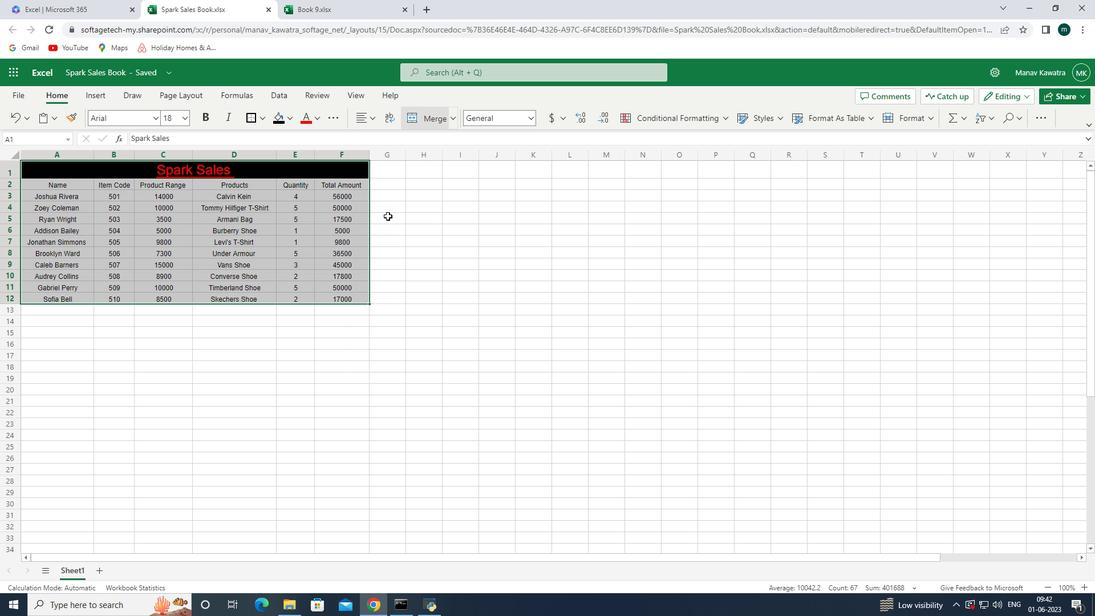 
Action: Mouse pressed left at (389, 216)
Screenshot: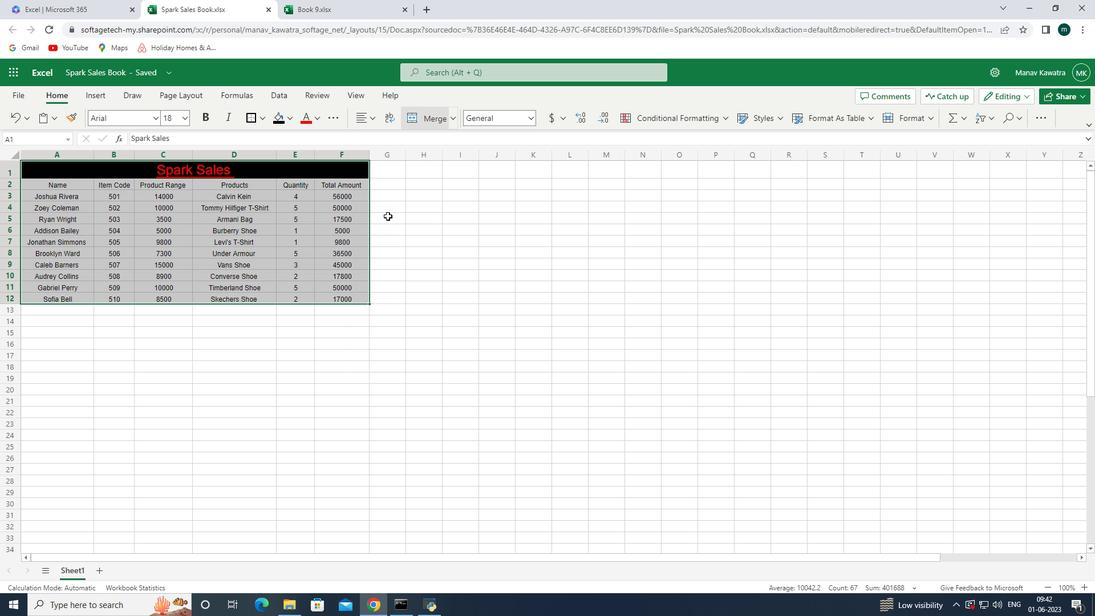
Action: Mouse moved to (434, 318)
Screenshot: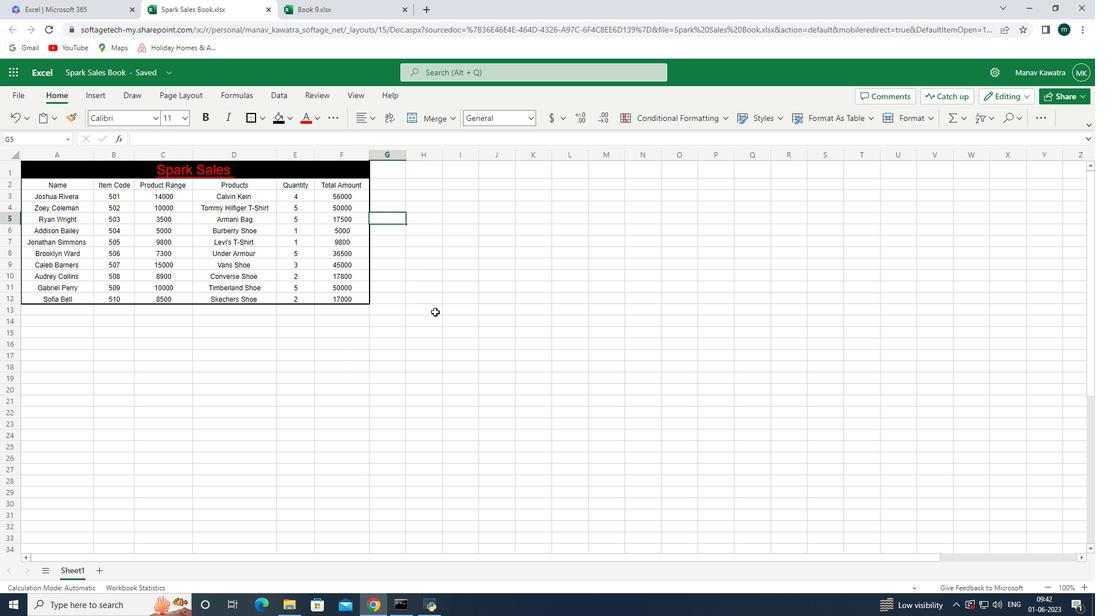 
